 Task: Find connections with filter location Birkhadem with filter topic #HRwith filter profile language Spanish with filter current company Flutter Devs with filter school Punjab School Education Board with filter industry Vehicle Repair and Maintenance with filter service category Information Security with filter keywords title Substitute Teacher
Action: Mouse moved to (520, 74)
Screenshot: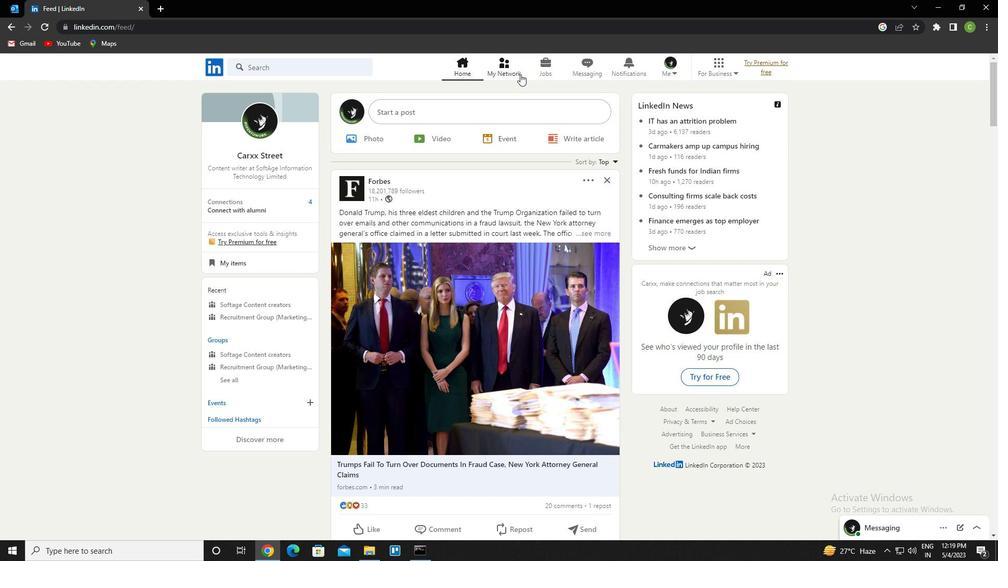 
Action: Mouse pressed left at (520, 74)
Screenshot: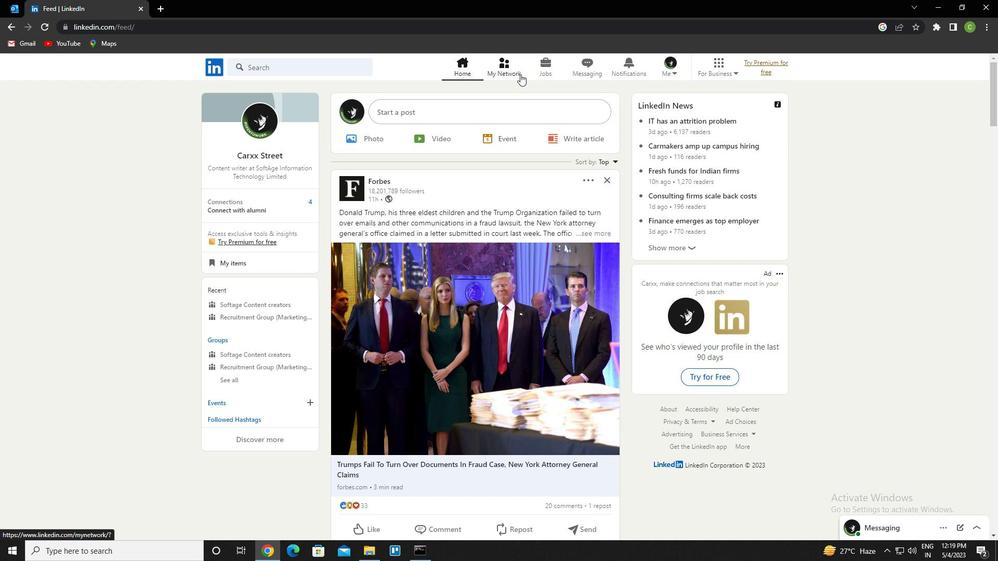 
Action: Mouse moved to (311, 126)
Screenshot: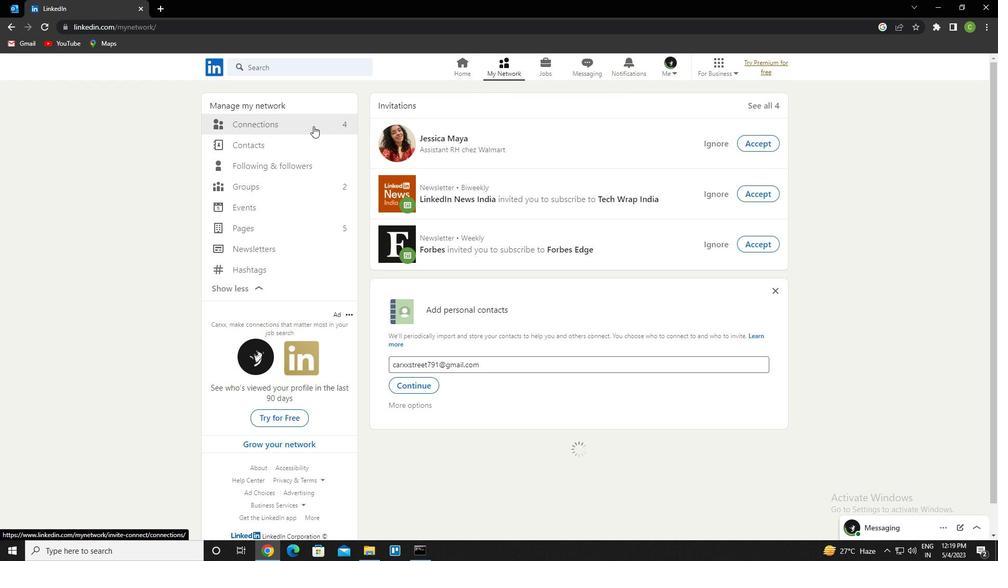 
Action: Mouse pressed left at (311, 126)
Screenshot: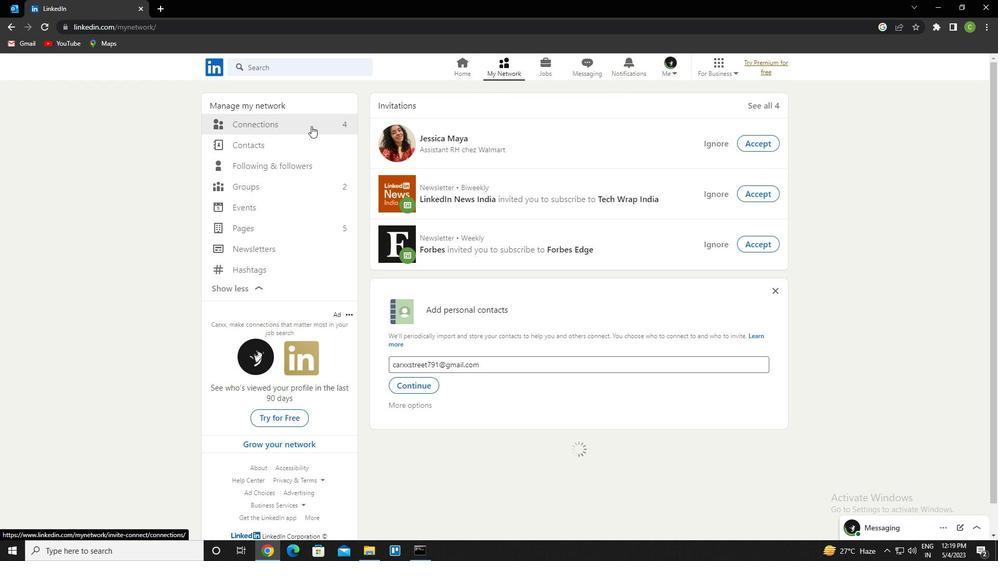 
Action: Mouse moved to (586, 125)
Screenshot: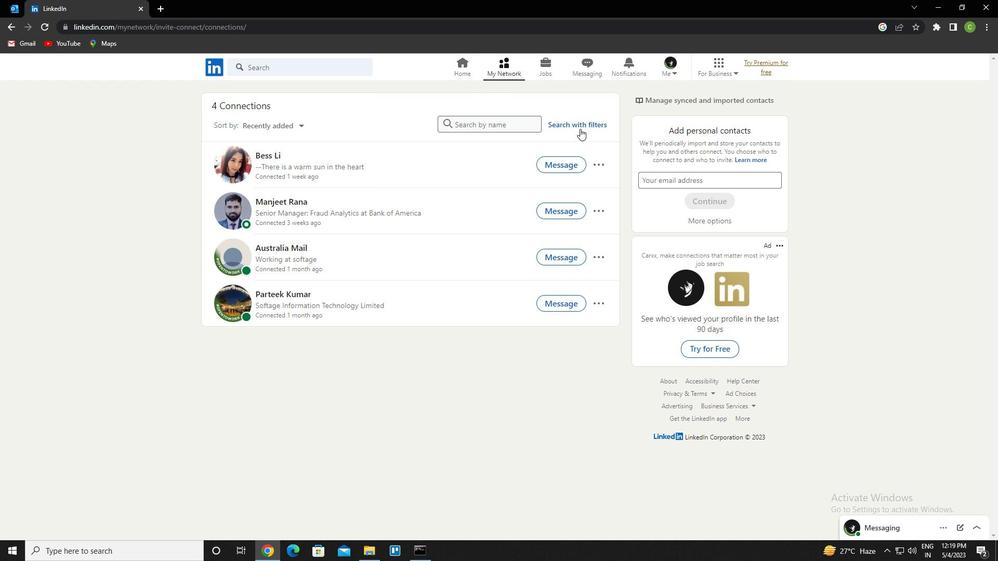 
Action: Mouse pressed left at (586, 125)
Screenshot: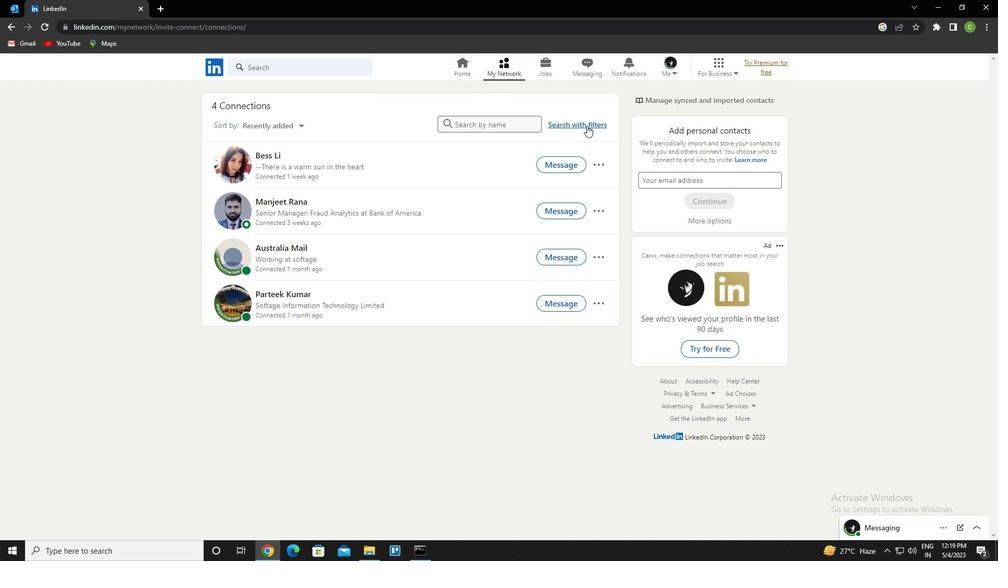 
Action: Mouse moved to (539, 101)
Screenshot: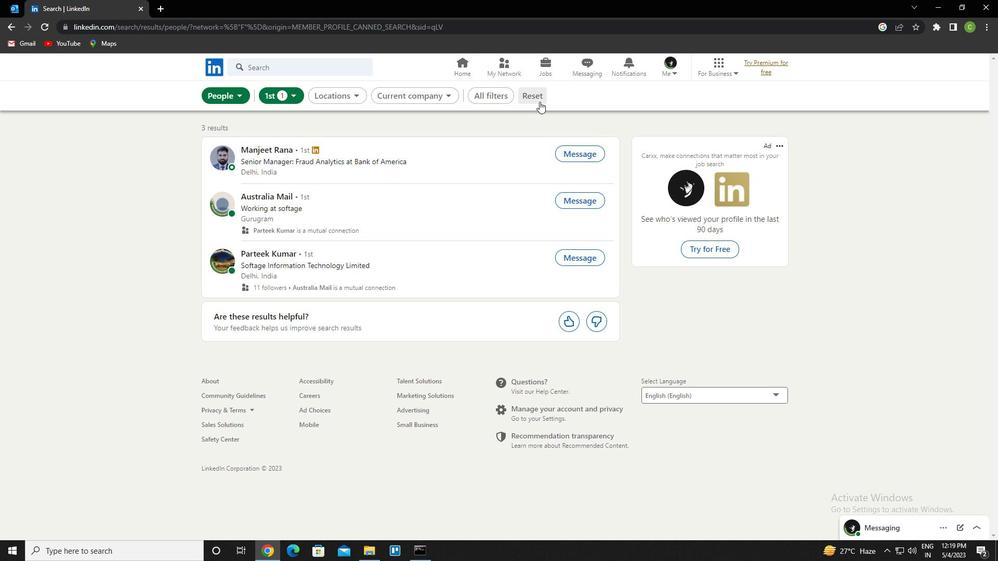 
Action: Mouse pressed left at (539, 101)
Screenshot: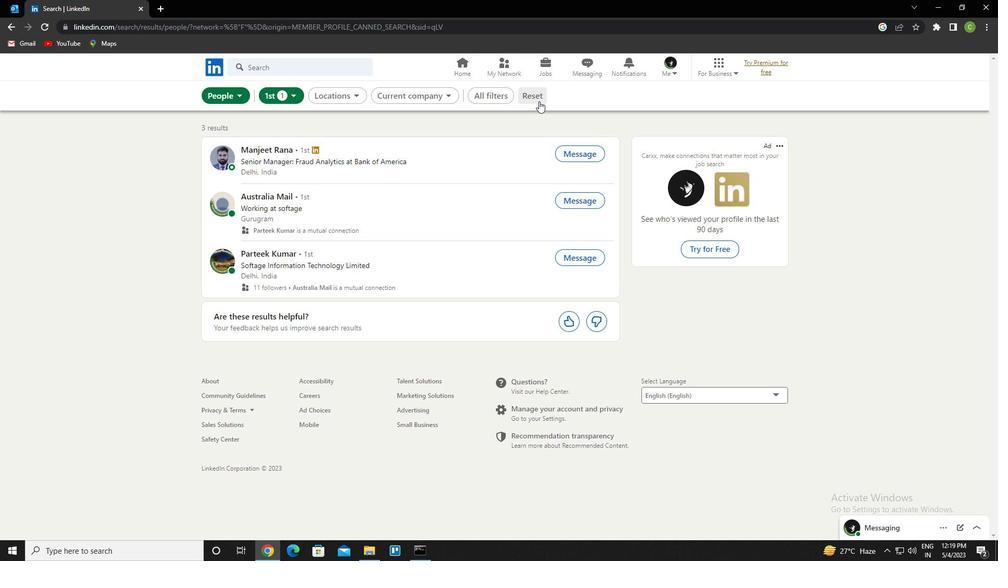 
Action: Mouse moved to (516, 101)
Screenshot: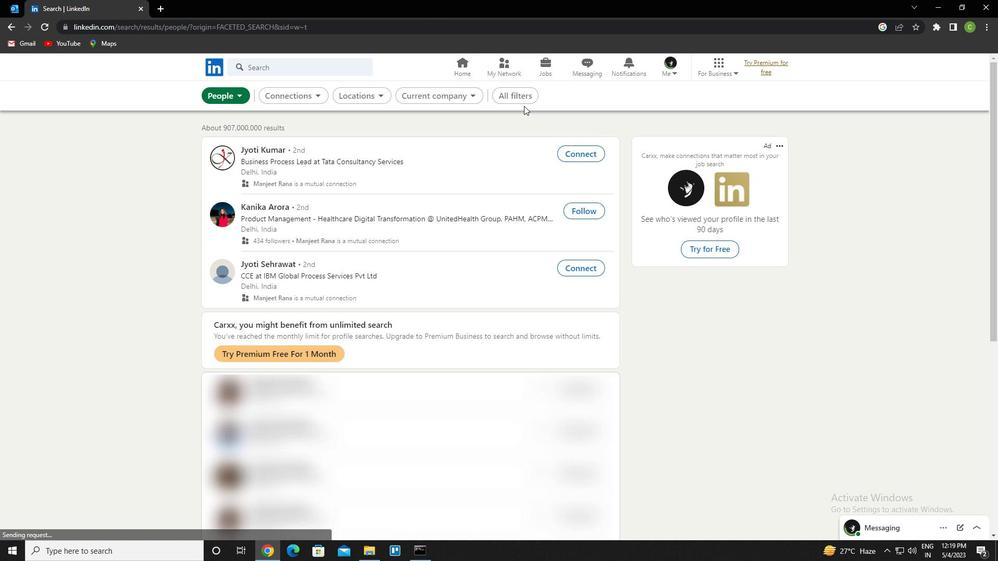 
Action: Mouse pressed left at (516, 101)
Screenshot: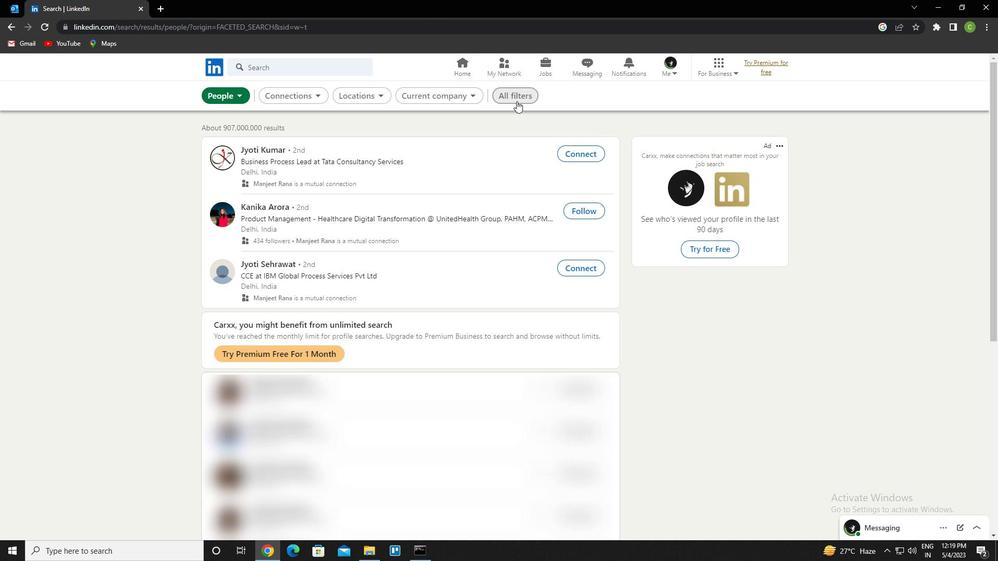 
Action: Mouse moved to (911, 315)
Screenshot: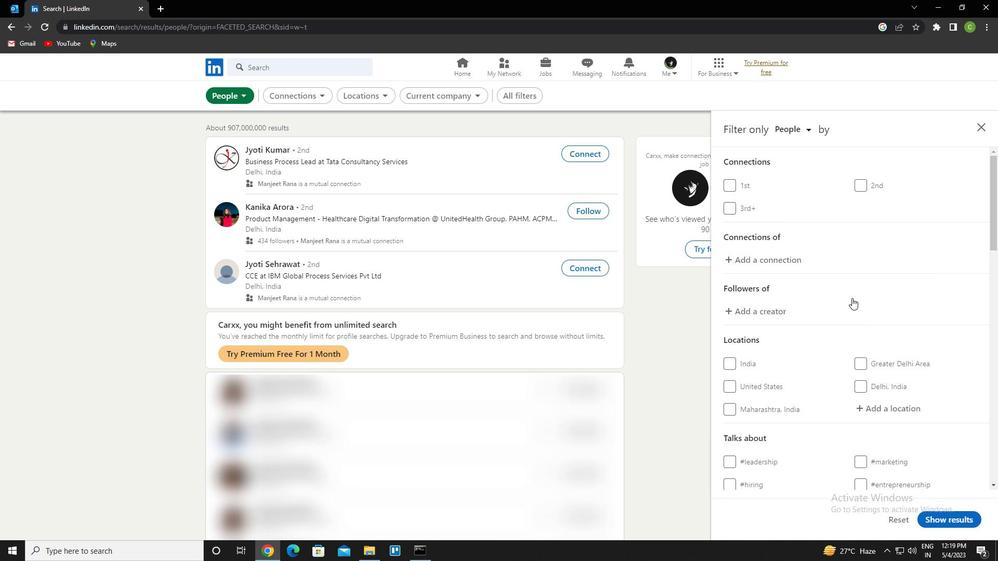 
Action: Mouse scrolled (911, 314) with delta (0, 0)
Screenshot: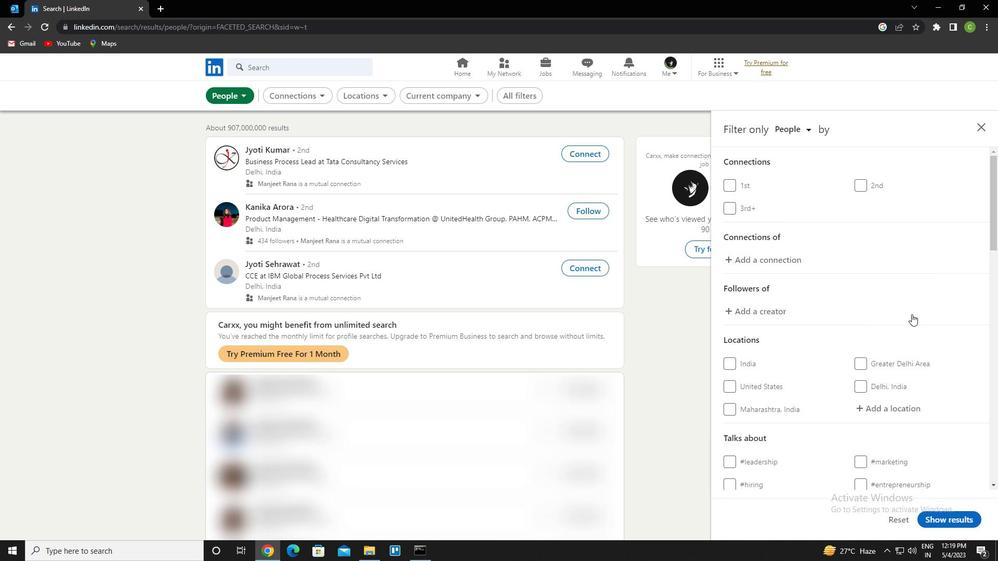 
Action: Mouse moved to (911, 315)
Screenshot: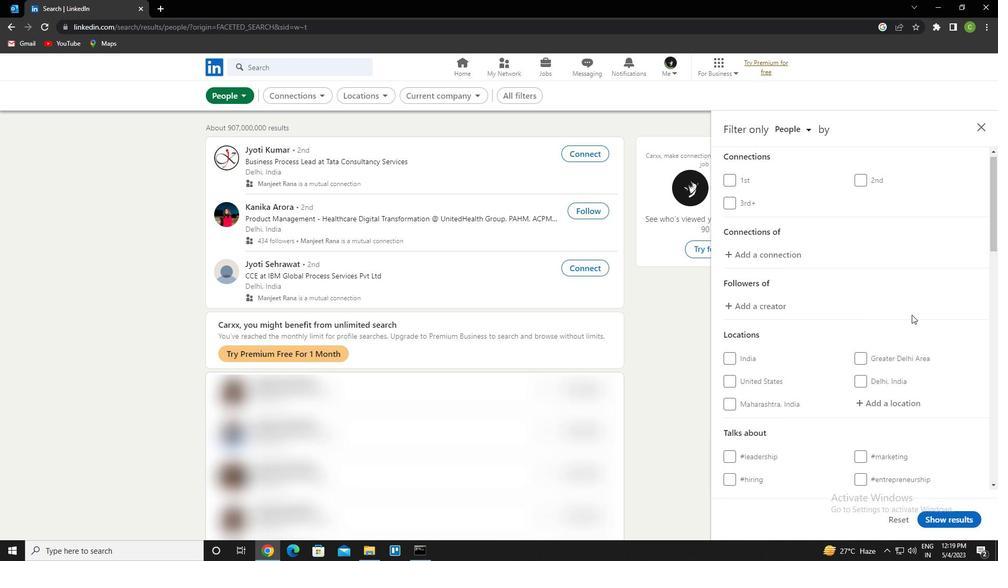 
Action: Mouse scrolled (911, 314) with delta (0, 0)
Screenshot: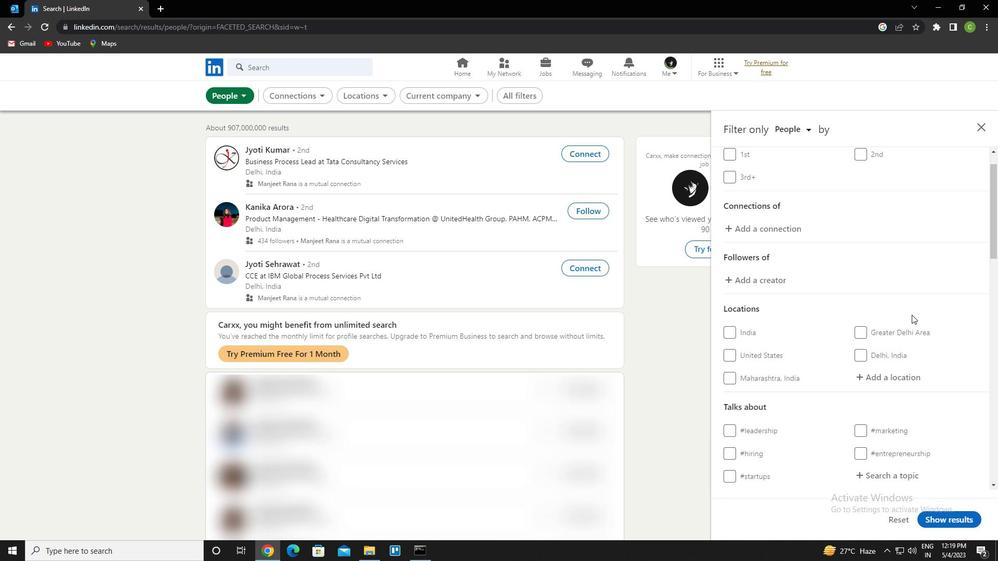 
Action: Mouse moved to (894, 300)
Screenshot: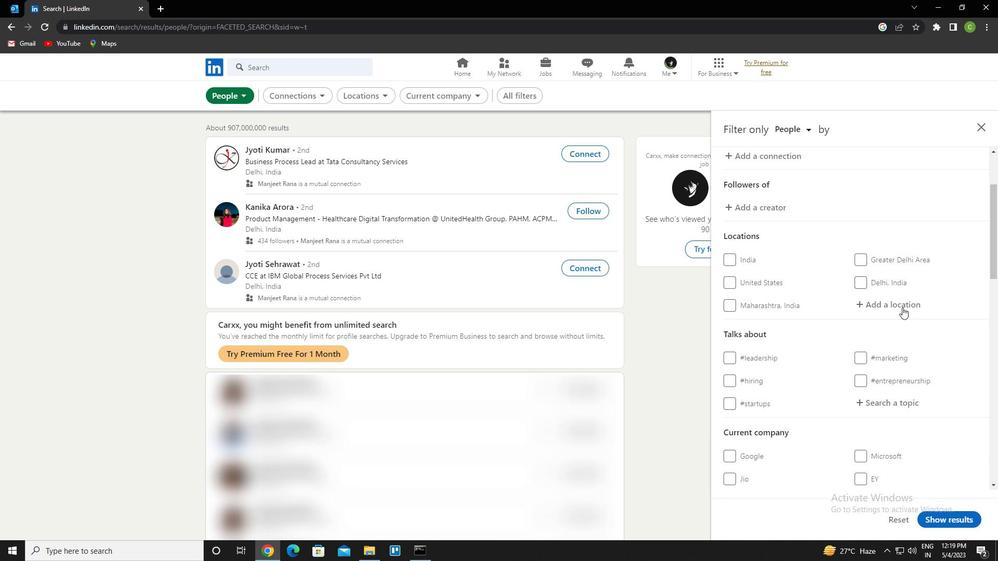 
Action: Mouse pressed left at (894, 300)
Screenshot: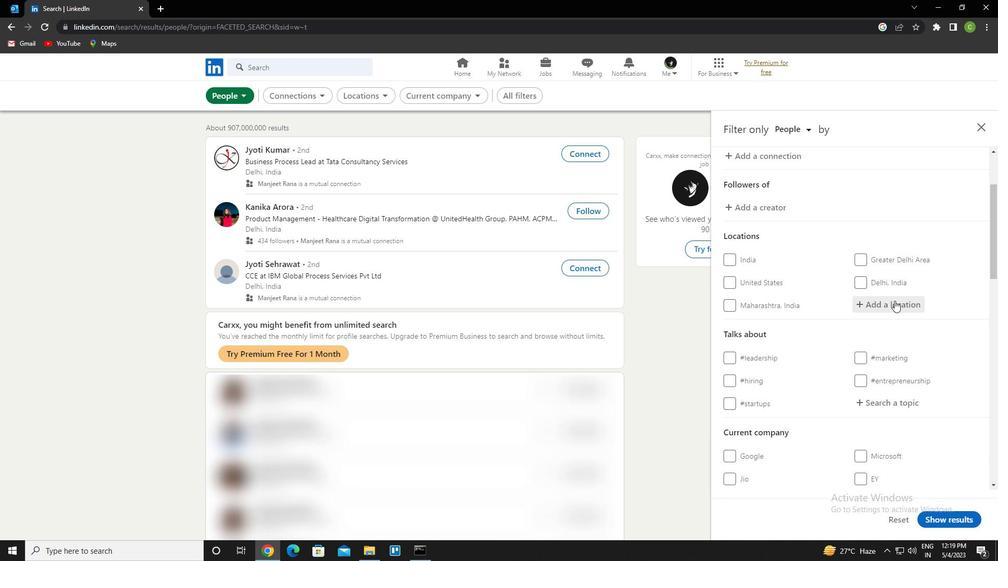 
Action: Key pressed <Key.caps_lock>b<Key.caps_lock>irkhadem<Key.down><Key.enter>
Screenshot: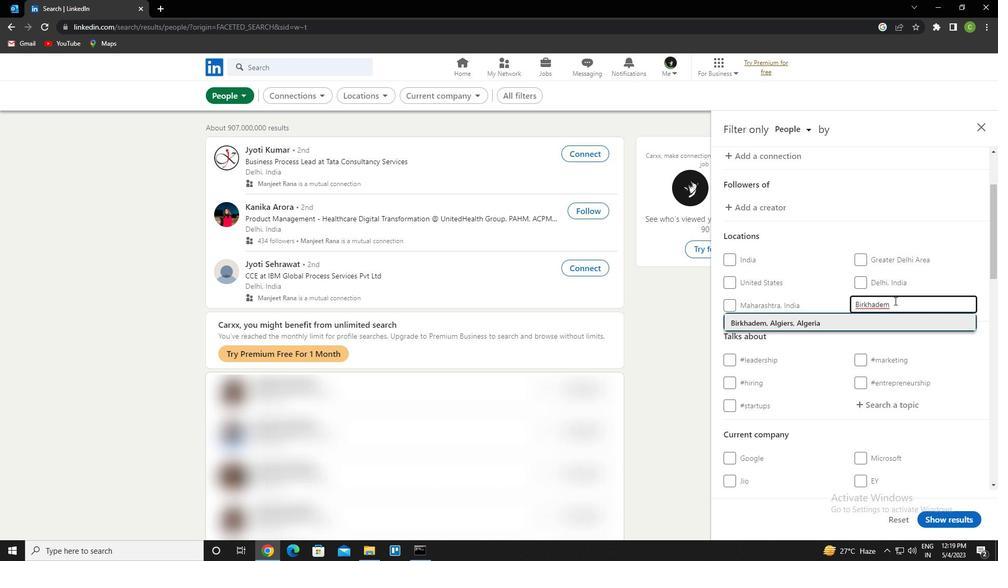 
Action: Mouse scrolled (894, 300) with delta (0, 0)
Screenshot: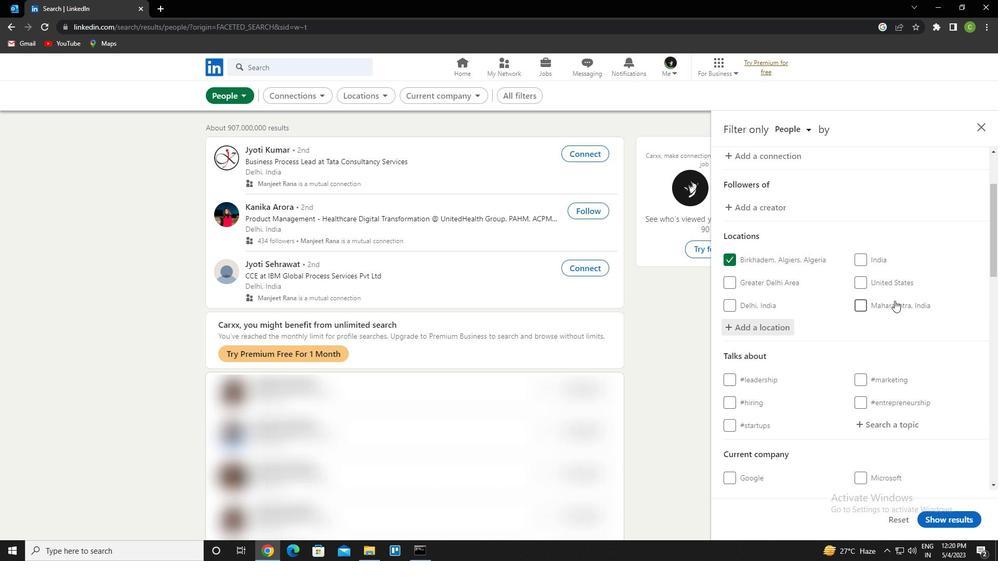 
Action: Mouse moved to (894, 300)
Screenshot: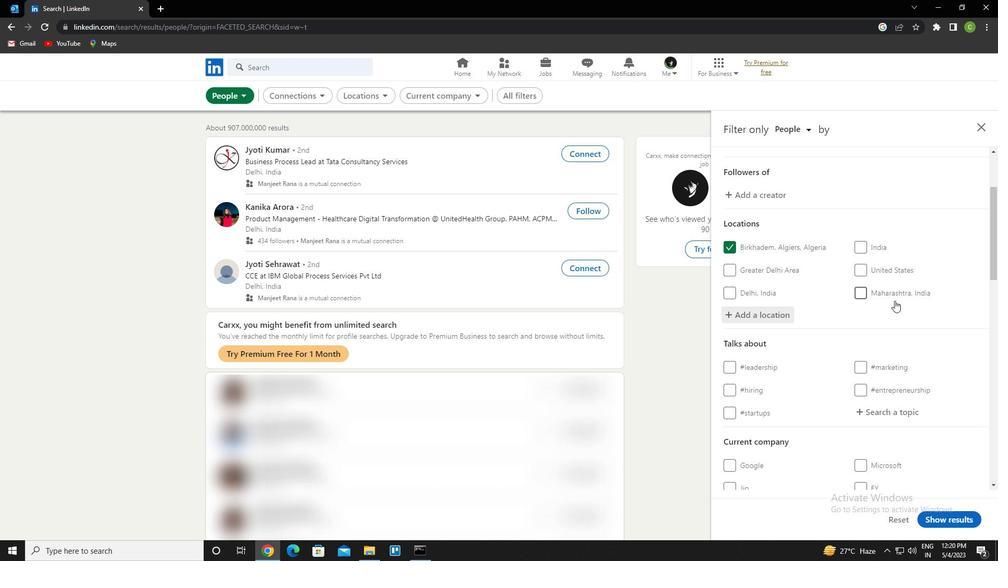 
Action: Mouse scrolled (894, 300) with delta (0, 0)
Screenshot: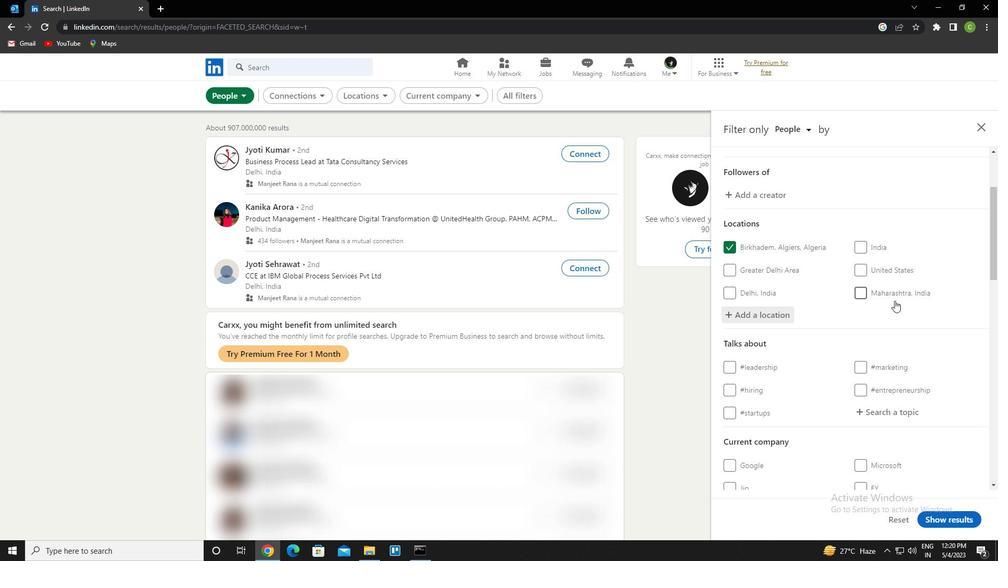 
Action: Mouse moved to (893, 320)
Screenshot: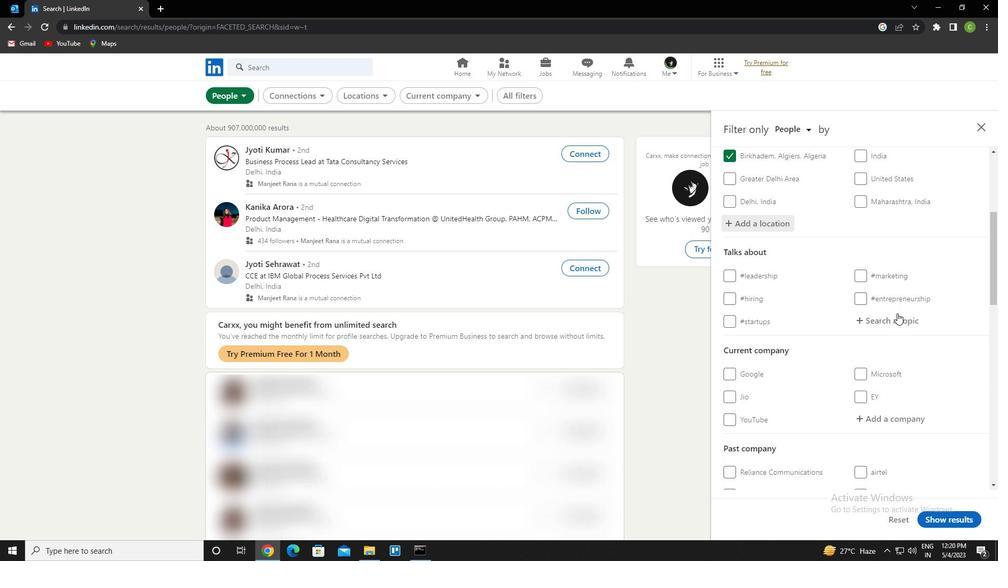 
Action: Mouse pressed left at (893, 320)
Screenshot: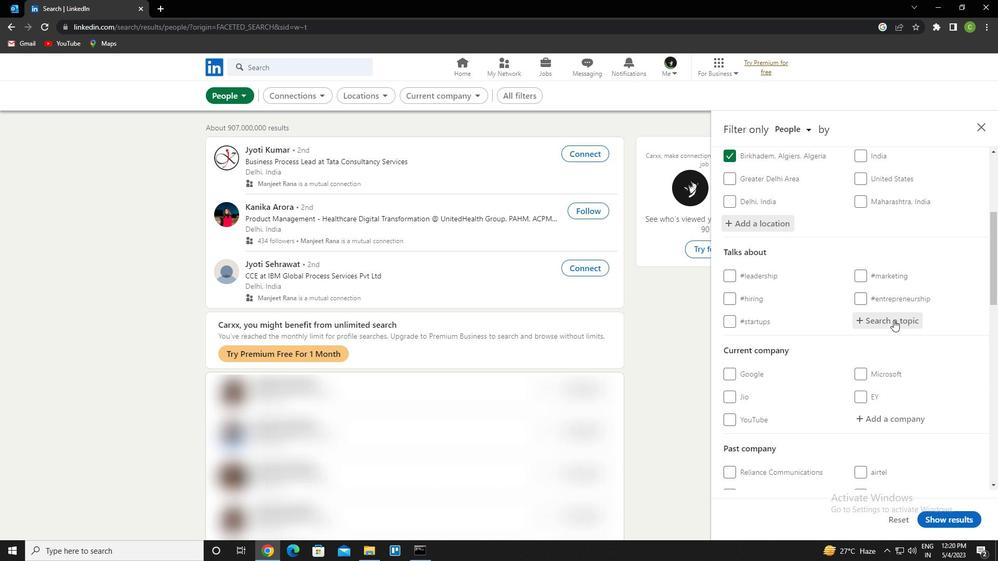 
Action: Key pressed <Key.caps_lock>hr<Key.down><Key.enter>
Screenshot: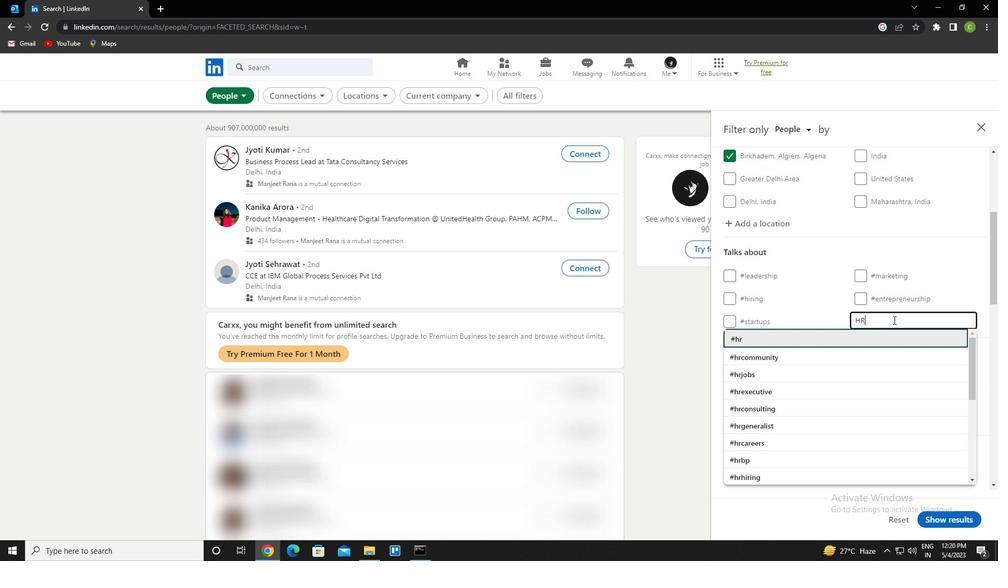 
Action: Mouse moved to (889, 306)
Screenshot: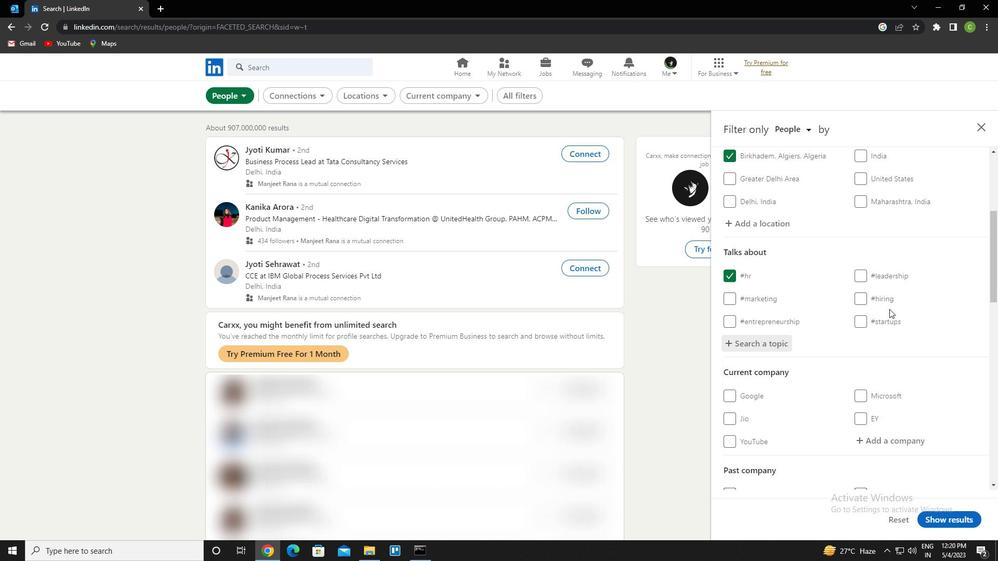 
Action: Mouse scrolled (889, 305) with delta (0, 0)
Screenshot: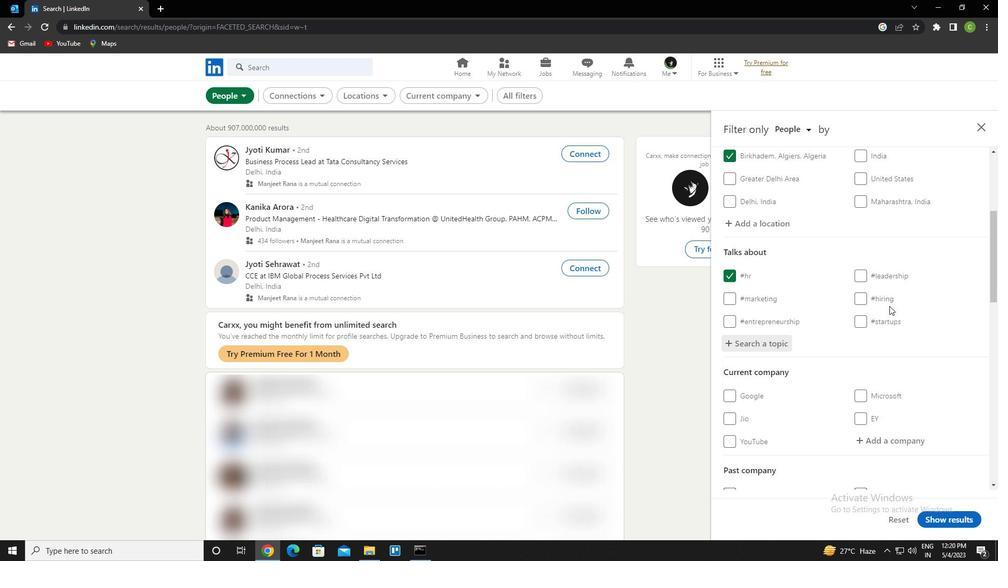 
Action: Mouse moved to (889, 306)
Screenshot: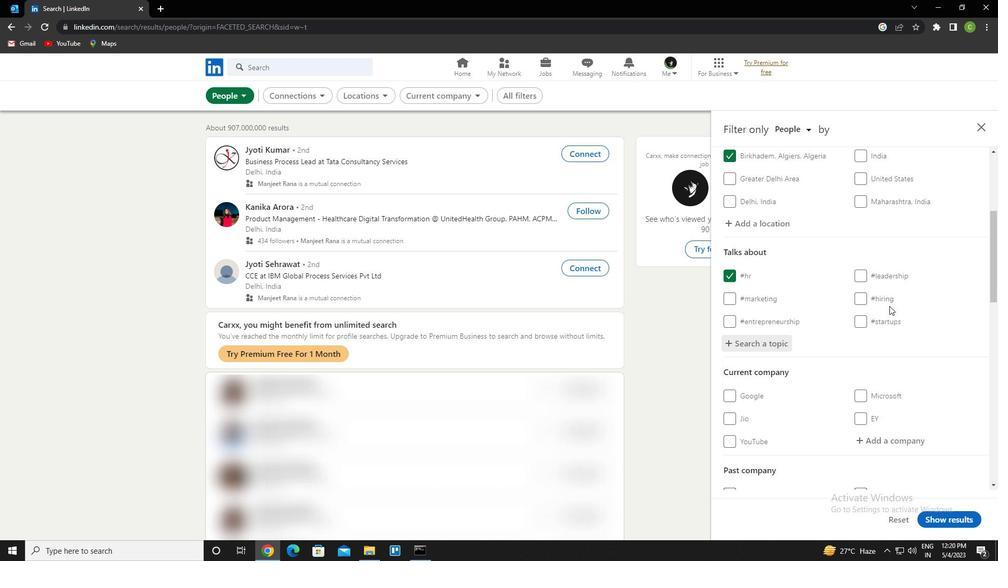 
Action: Mouse scrolled (889, 305) with delta (0, 0)
Screenshot: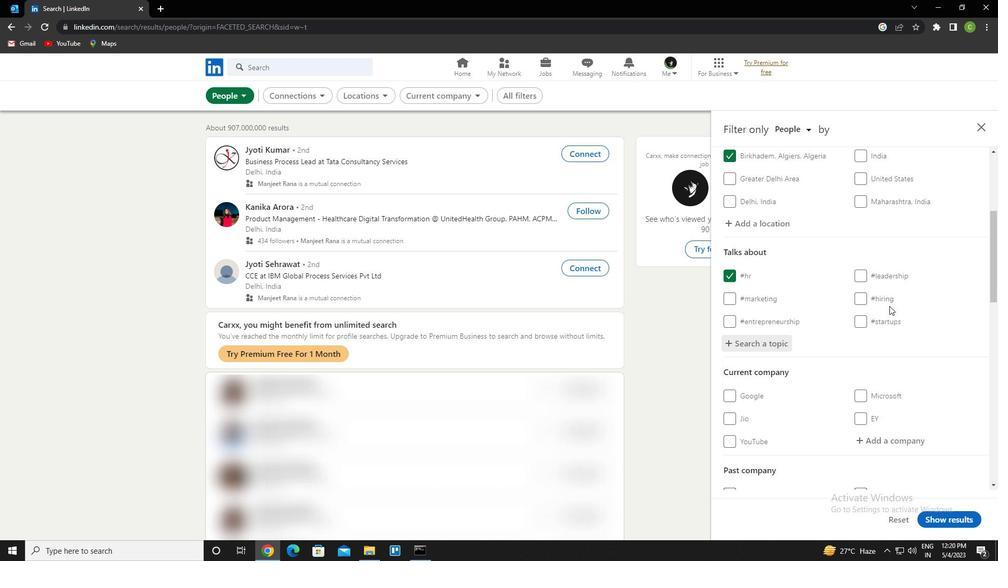 
Action: Mouse scrolled (889, 305) with delta (0, 0)
Screenshot: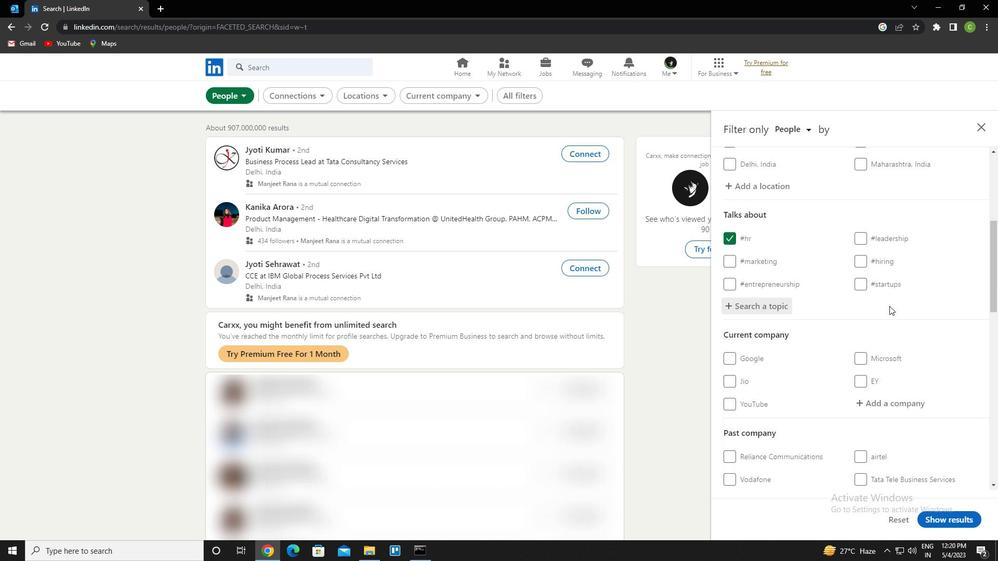 
Action: Mouse scrolled (889, 305) with delta (0, 0)
Screenshot: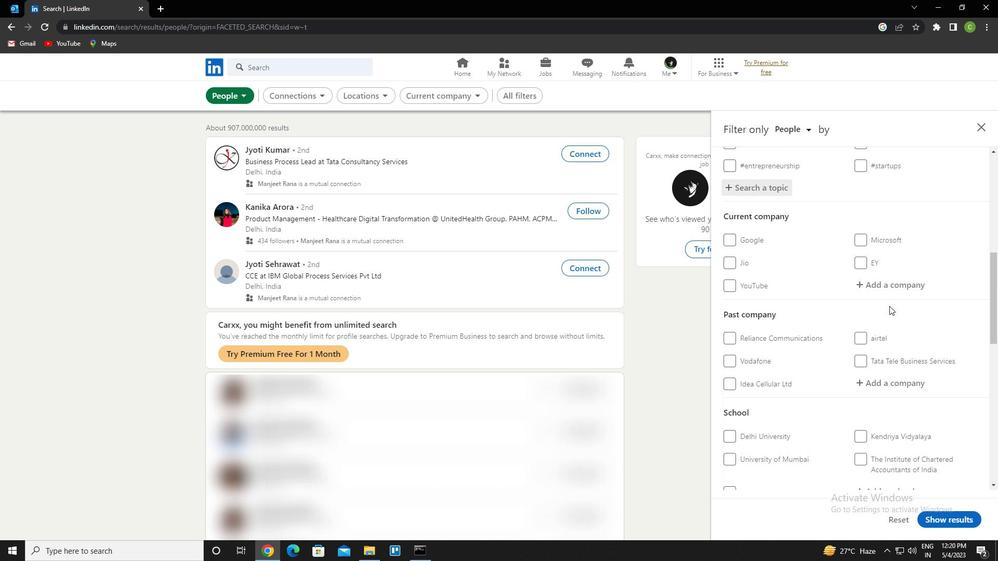 
Action: Mouse scrolled (889, 305) with delta (0, 0)
Screenshot: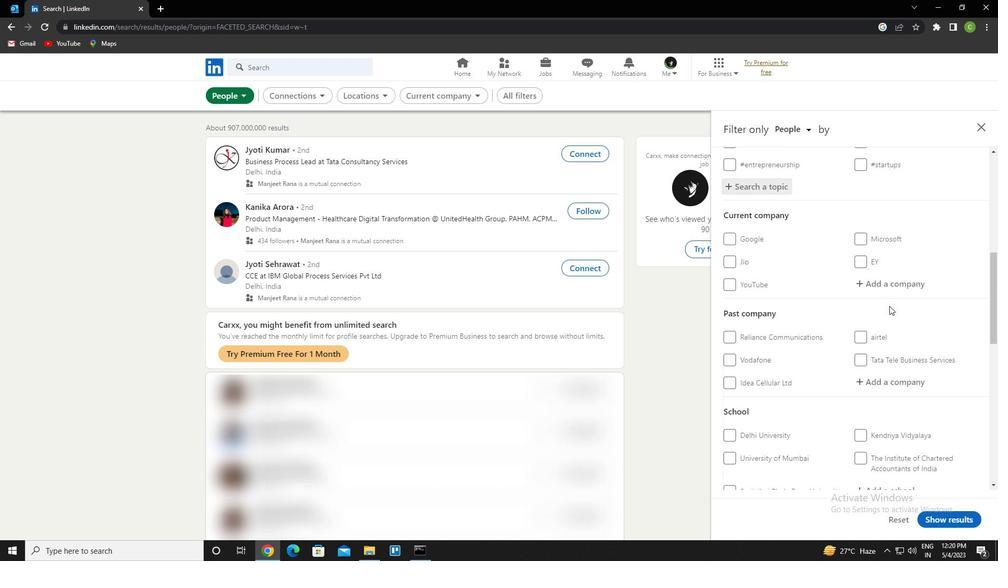 
Action: Mouse scrolled (889, 305) with delta (0, 0)
Screenshot: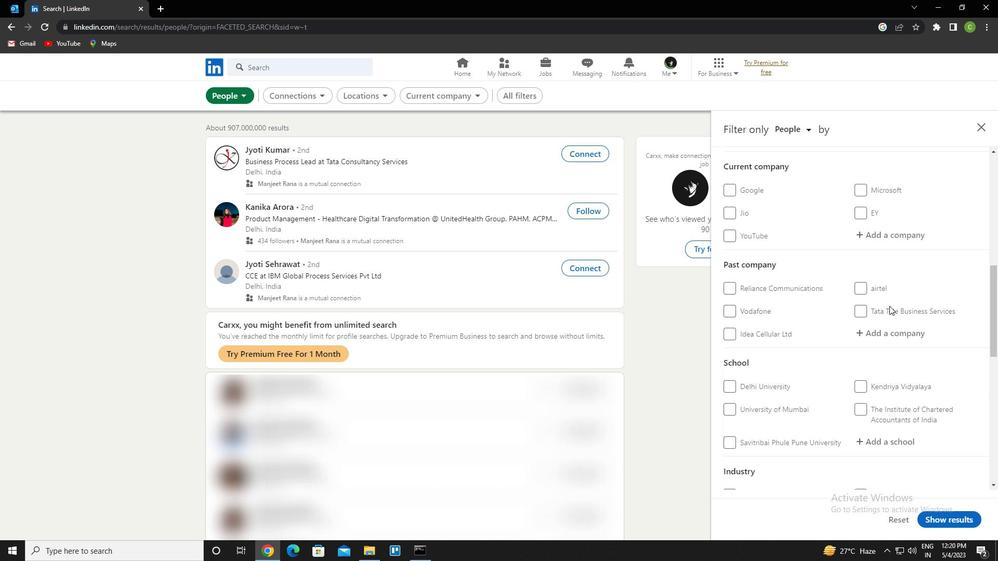 
Action: Mouse scrolled (889, 305) with delta (0, 0)
Screenshot: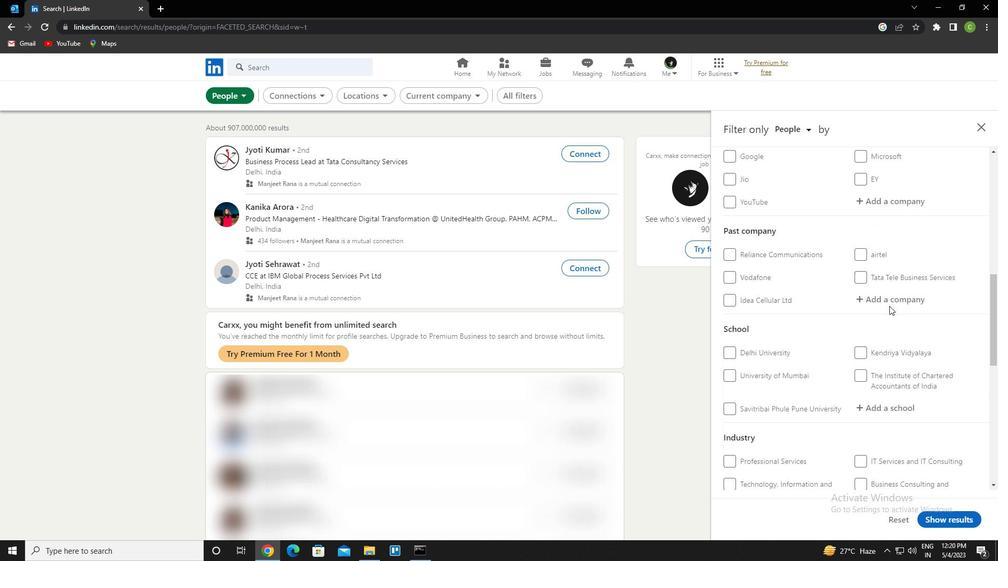 
Action: Mouse scrolled (889, 305) with delta (0, 0)
Screenshot: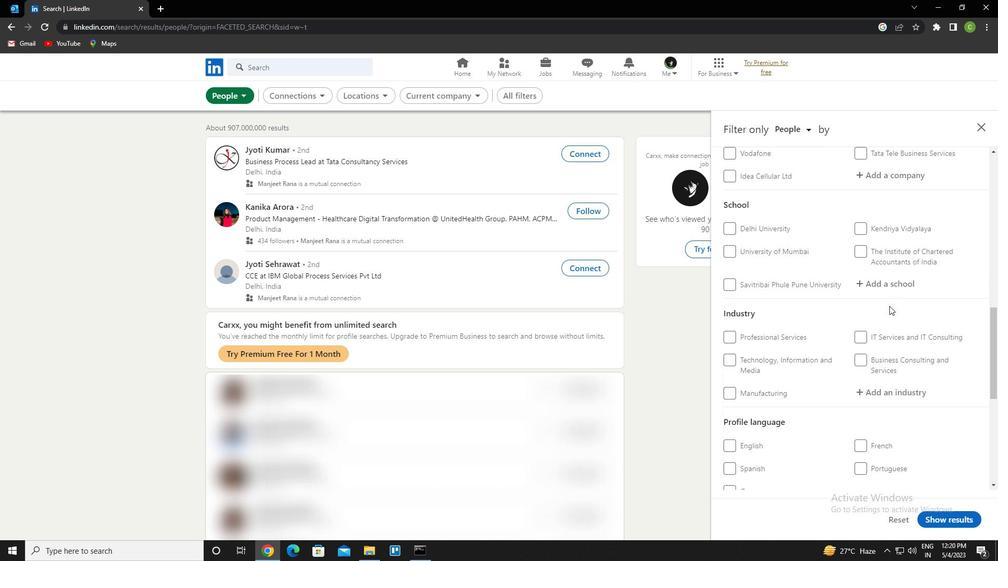 
Action: Mouse scrolled (889, 305) with delta (0, 0)
Screenshot: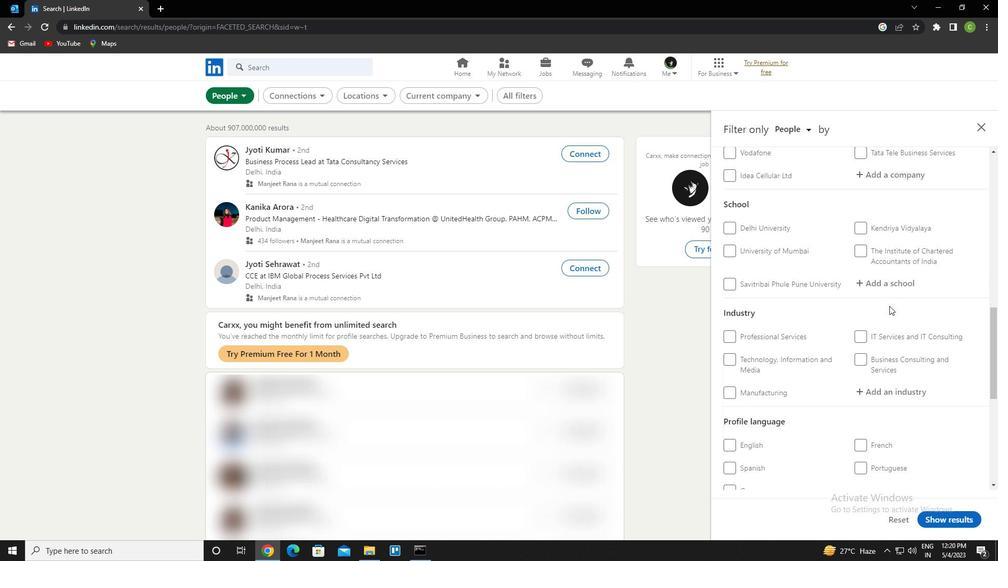 
Action: Mouse moved to (733, 368)
Screenshot: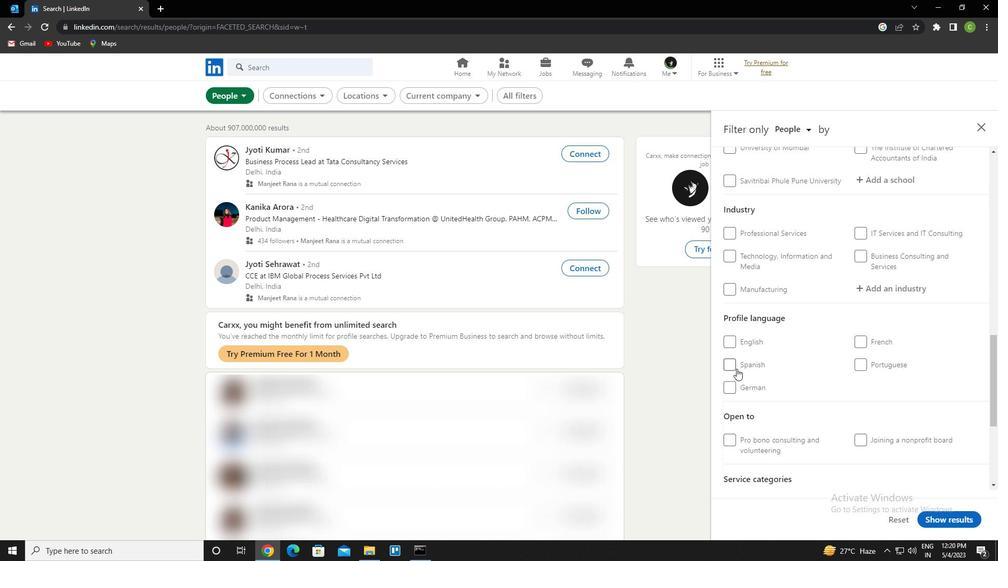 
Action: Mouse pressed left at (733, 368)
Screenshot: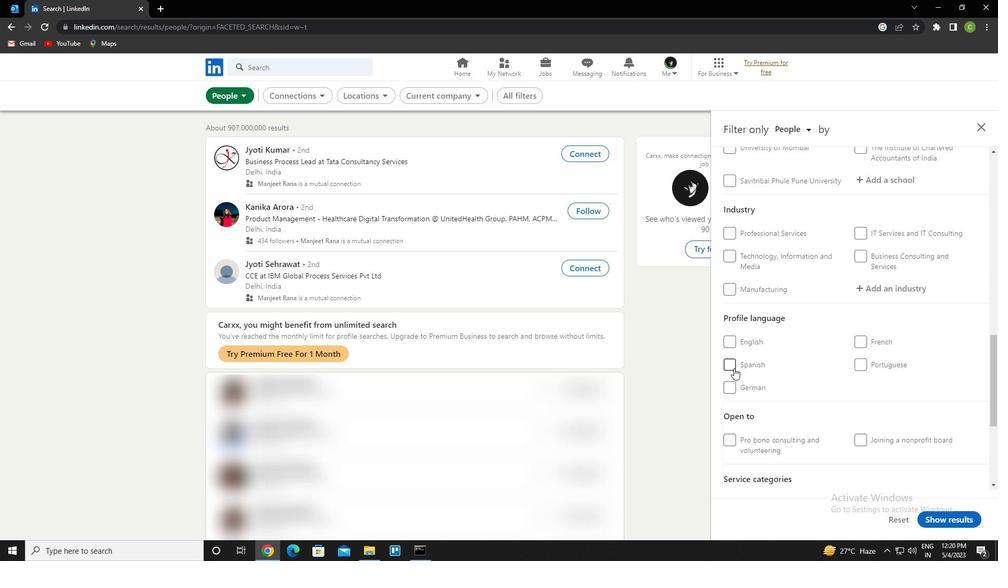 
Action: Mouse moved to (872, 364)
Screenshot: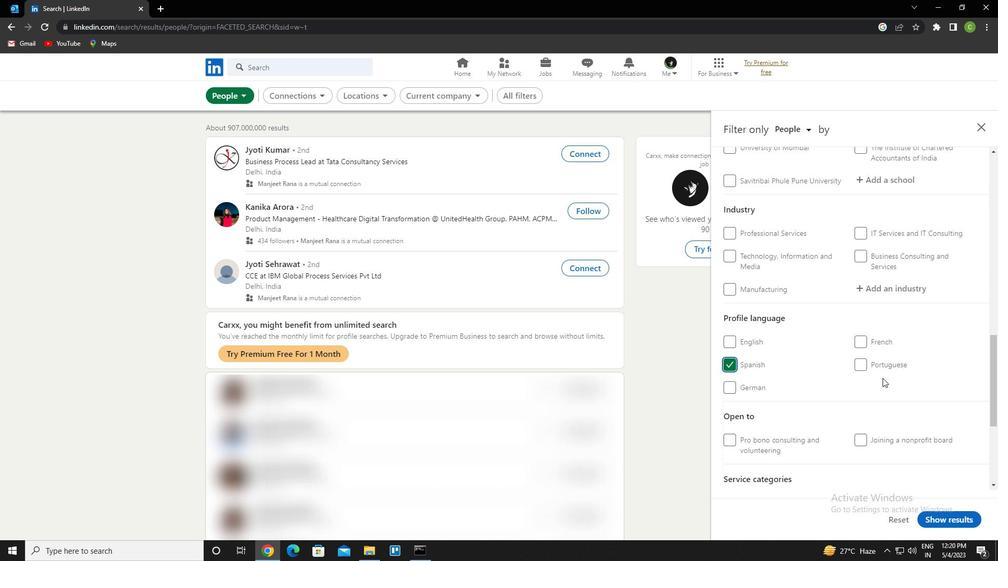 
Action: Mouse scrolled (872, 364) with delta (0, 0)
Screenshot: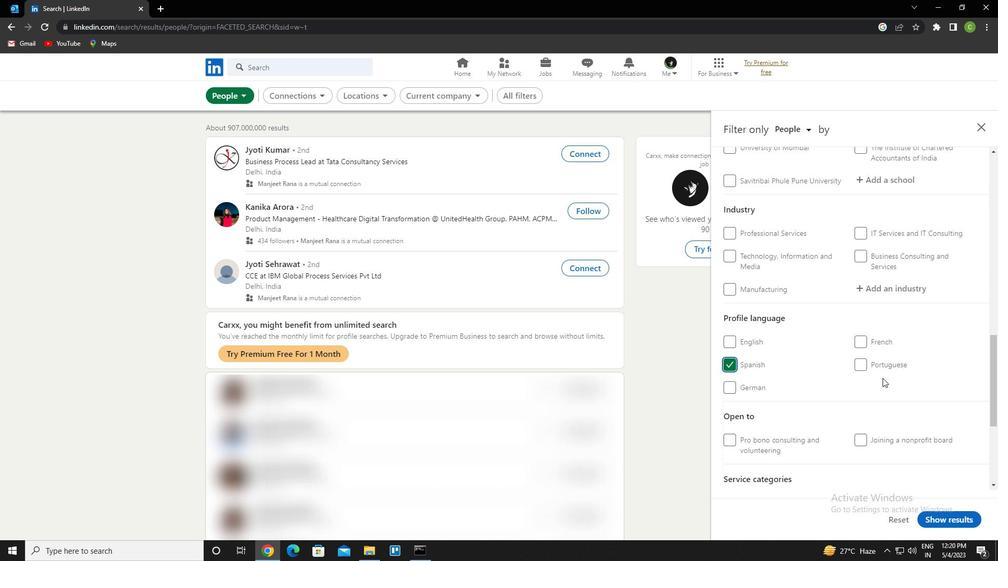 
Action: Mouse moved to (869, 360)
Screenshot: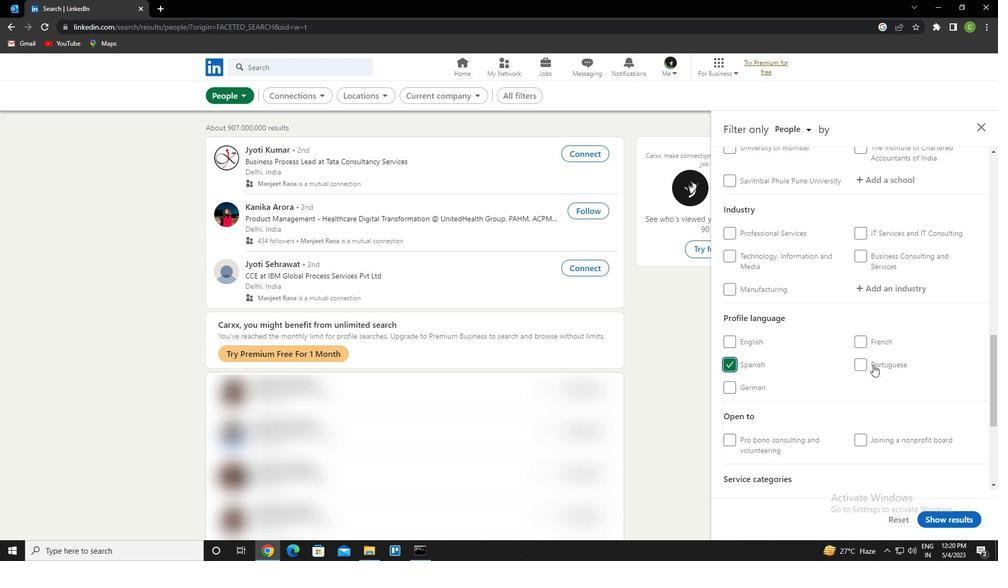 
Action: Mouse scrolled (869, 360) with delta (0, 0)
Screenshot: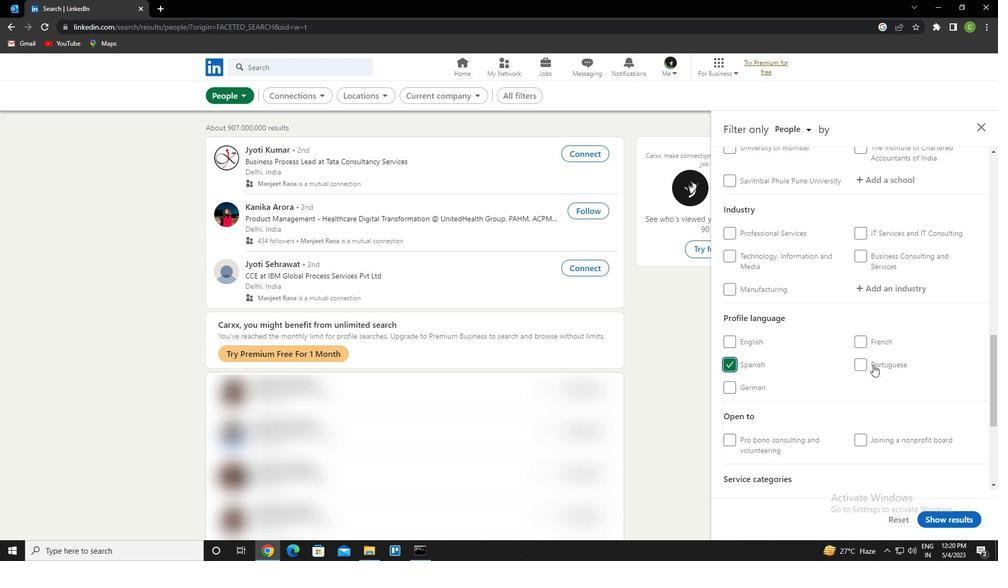 
Action: Mouse moved to (865, 356)
Screenshot: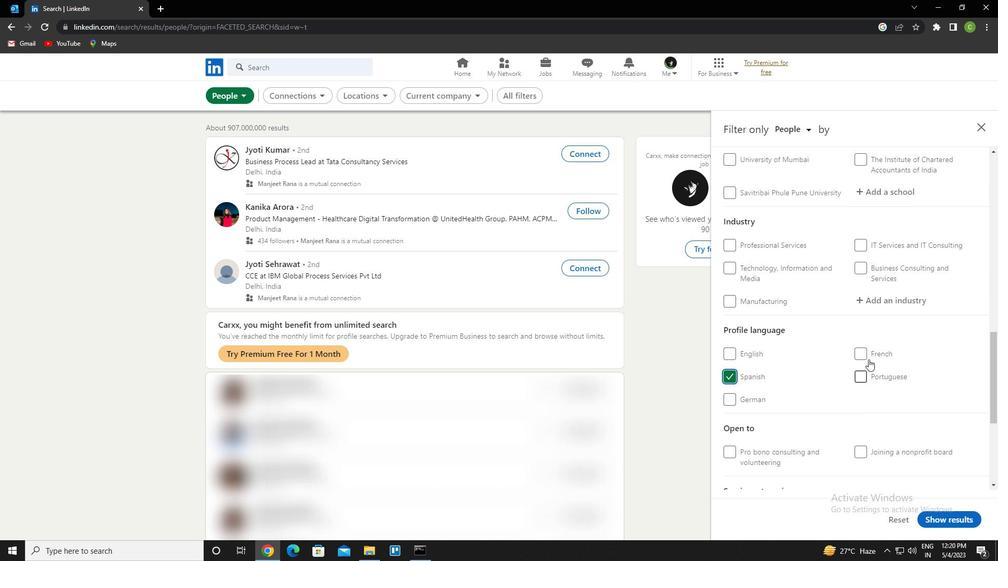 
Action: Mouse scrolled (865, 356) with delta (0, 0)
Screenshot: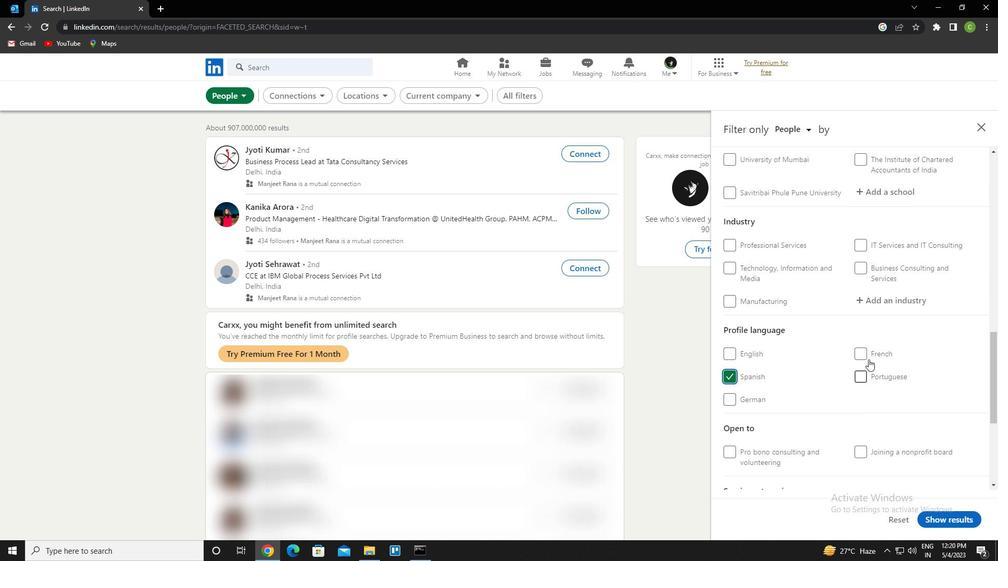
Action: Mouse moved to (865, 355)
Screenshot: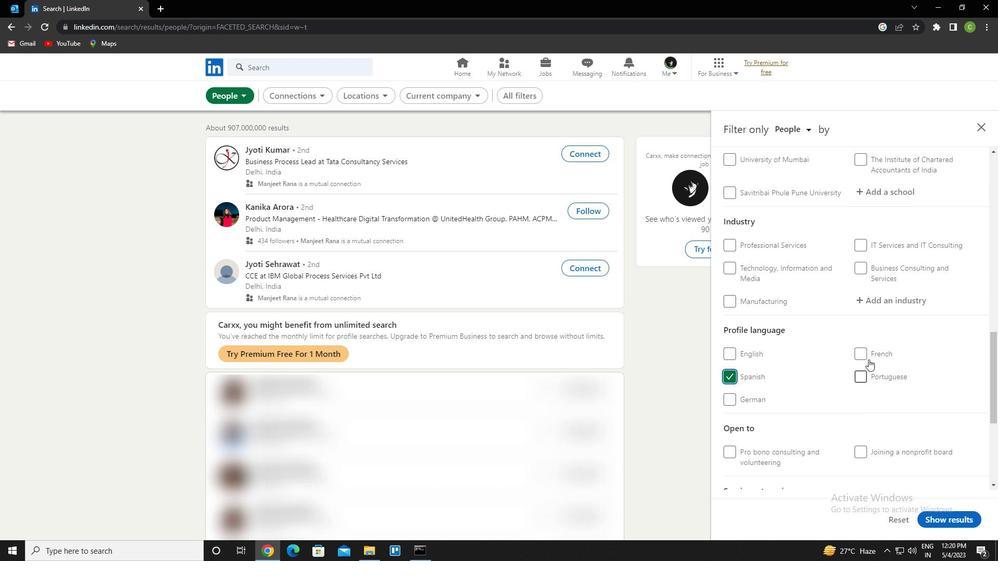 
Action: Mouse scrolled (865, 355) with delta (0, 0)
Screenshot: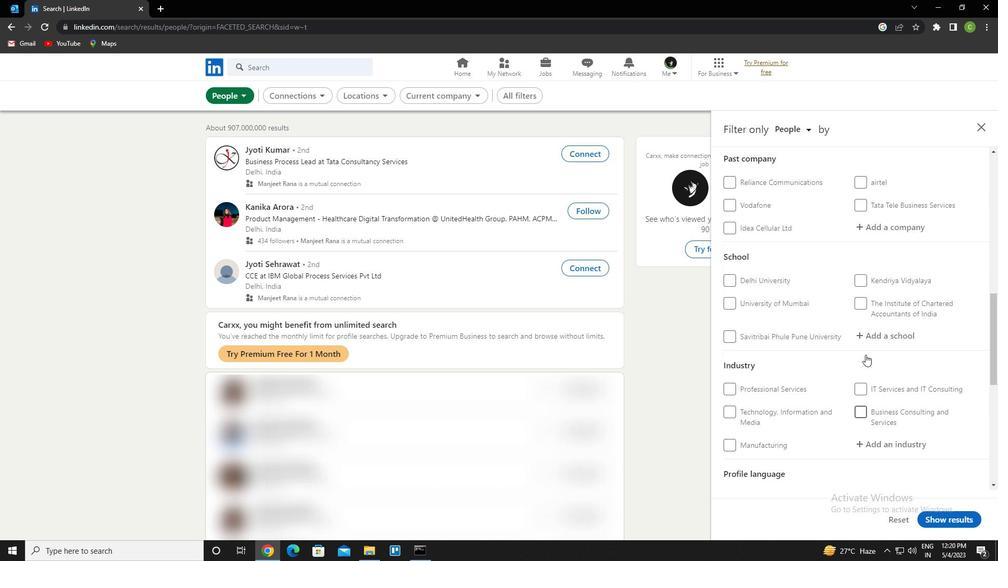 
Action: Mouse scrolled (865, 355) with delta (0, 0)
Screenshot: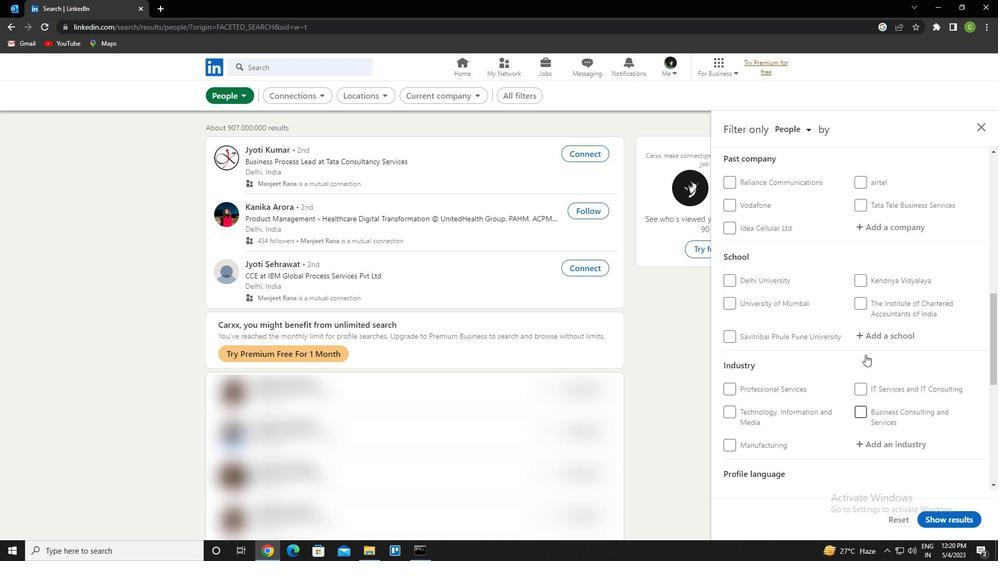 
Action: Mouse scrolled (865, 355) with delta (0, 0)
Screenshot: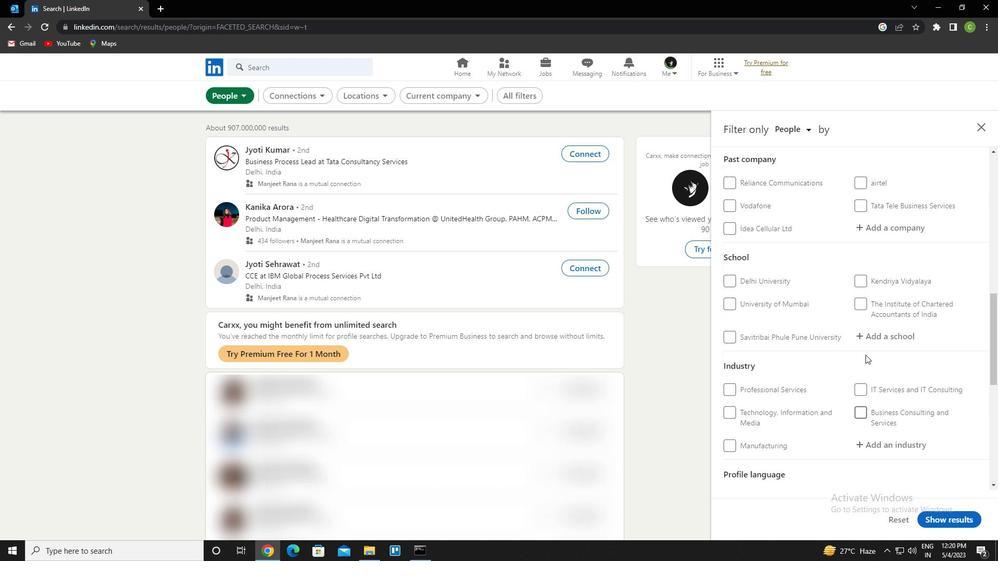 
Action: Mouse scrolled (865, 355) with delta (0, 0)
Screenshot: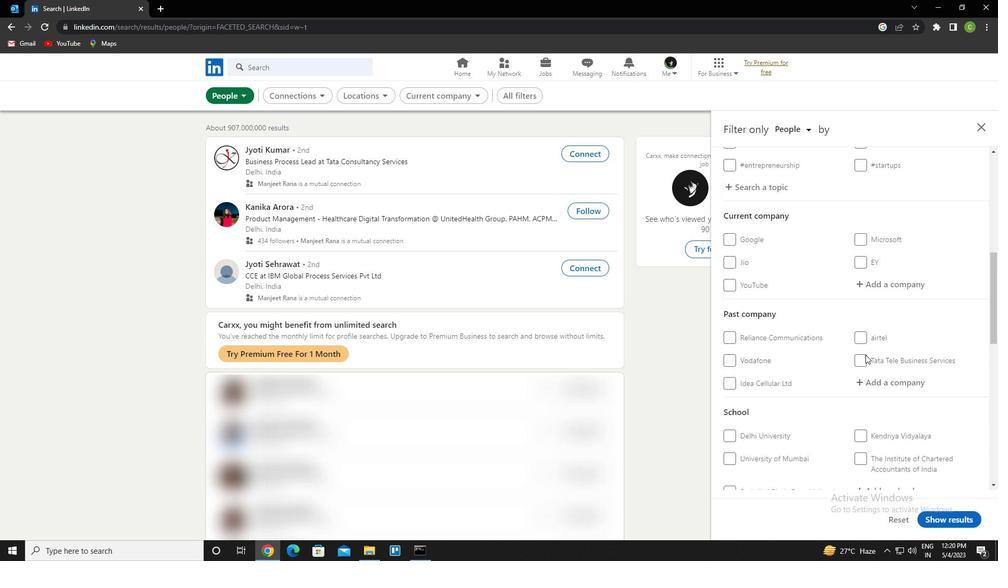 
Action: Mouse moved to (878, 339)
Screenshot: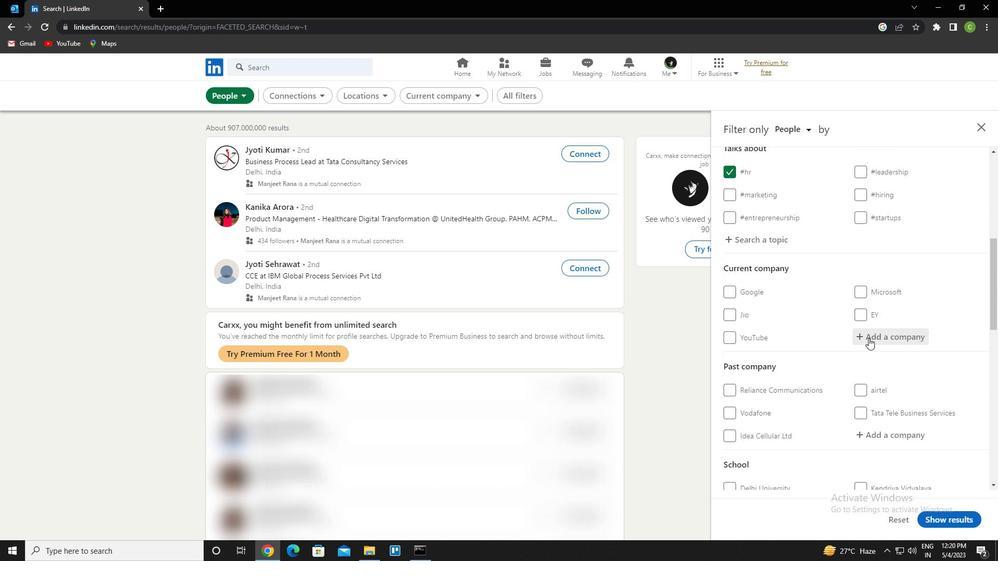
Action: Mouse pressed left at (878, 339)
Screenshot: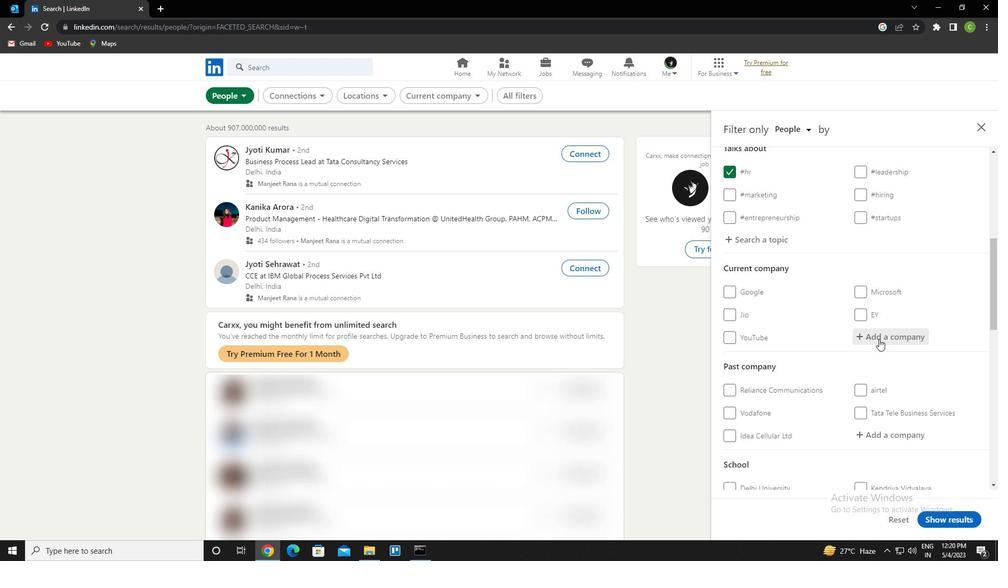 
Action: Key pressed <Key.caps_lock><Key.caps_lock>f<Key.caps_lock>lutter<Key.space><Key.caps_lock>d<Key.caps_lock>evs<Key.down><Key.enter>
Screenshot: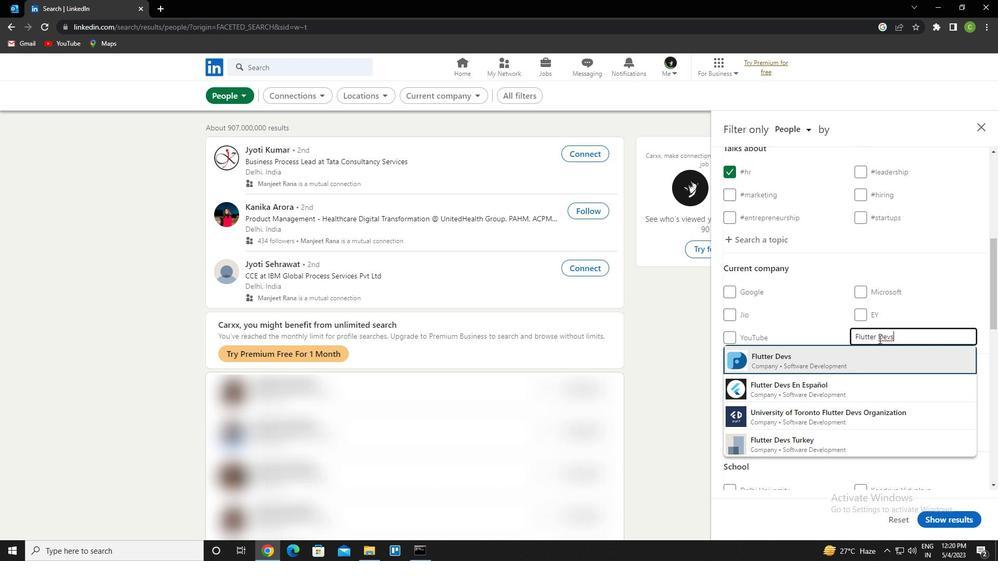 
Action: Mouse scrolled (878, 338) with delta (0, 0)
Screenshot: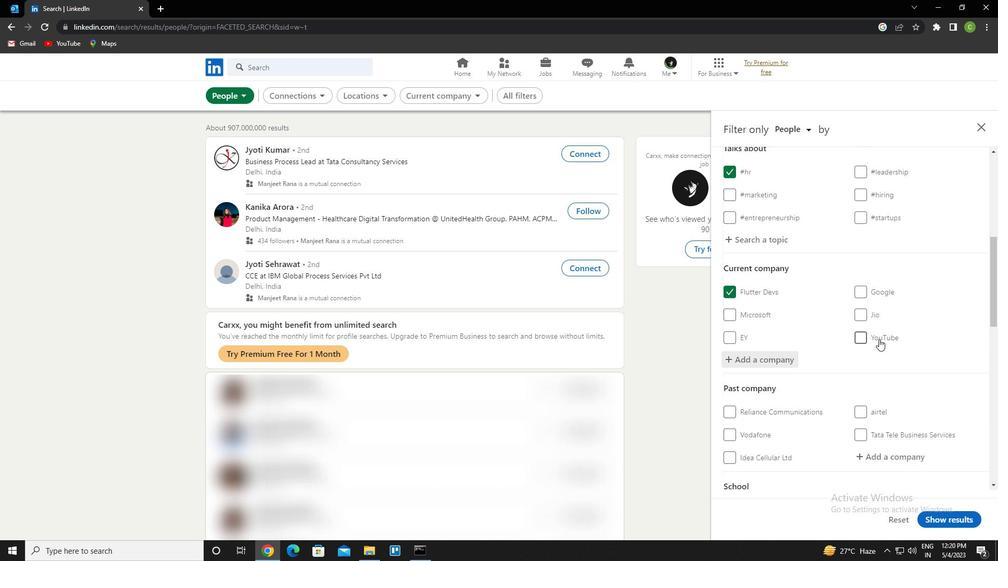 
Action: Mouse scrolled (878, 338) with delta (0, 0)
Screenshot: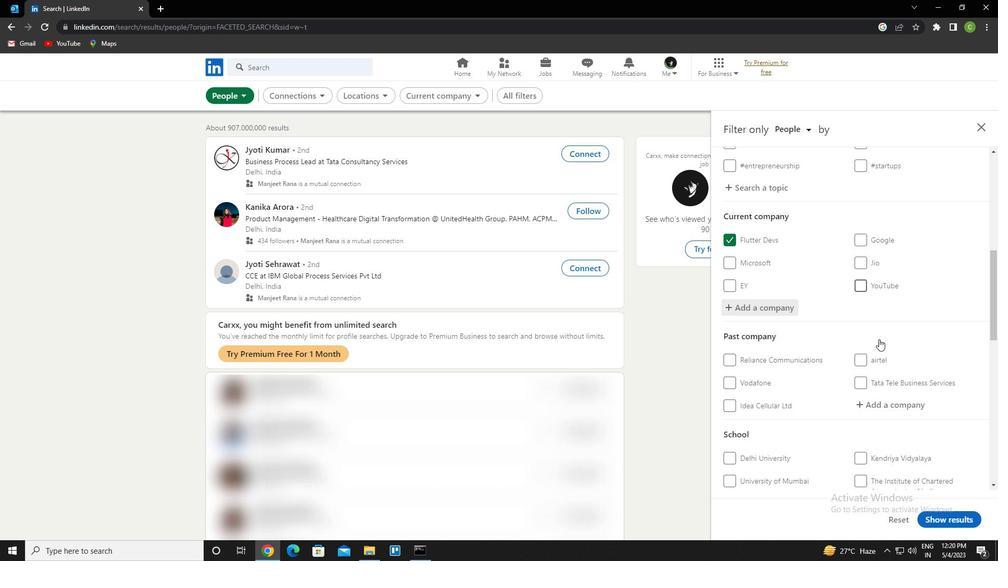 
Action: Mouse moved to (883, 360)
Screenshot: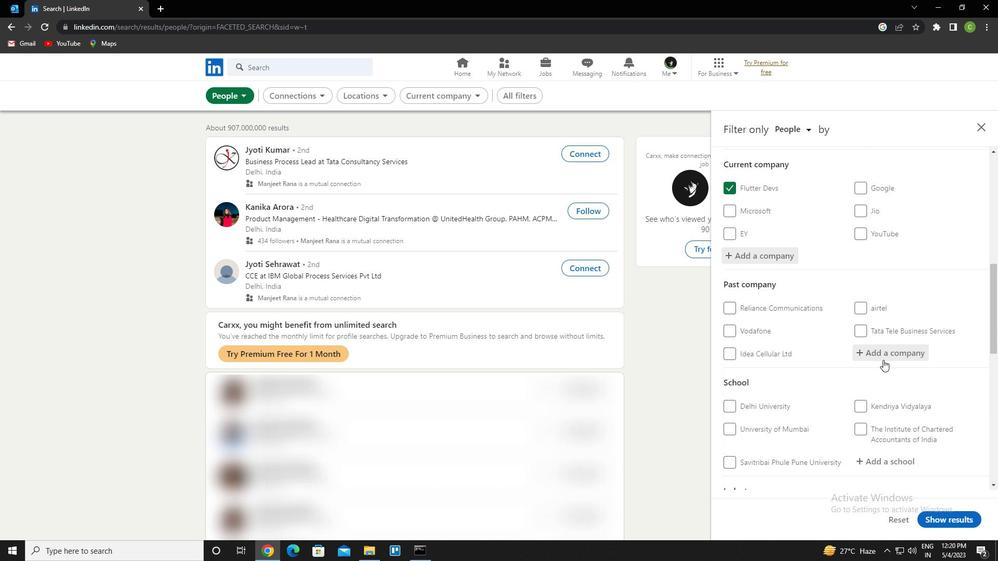 
Action: Mouse scrolled (883, 359) with delta (0, 0)
Screenshot: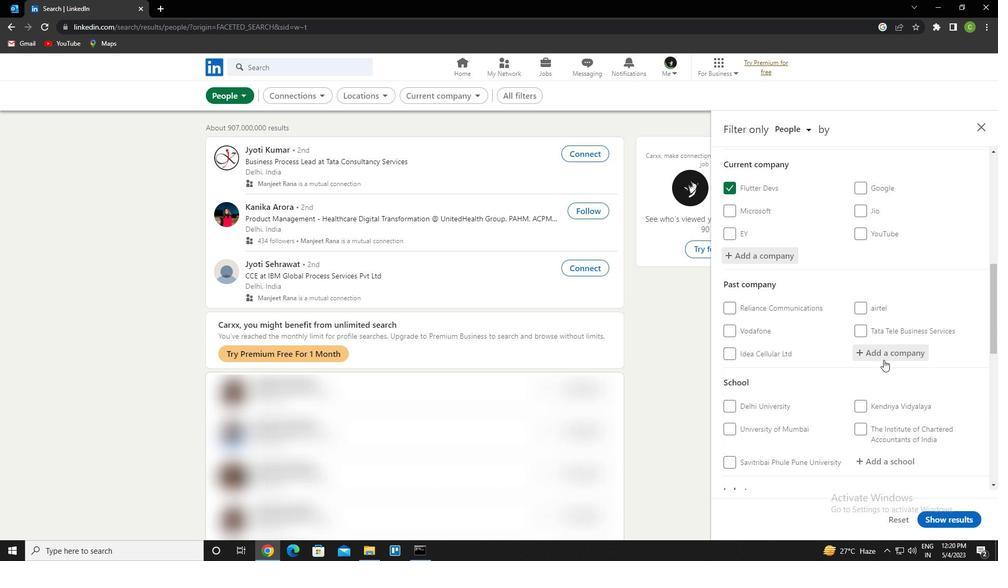 
Action: Mouse scrolled (883, 359) with delta (0, 0)
Screenshot: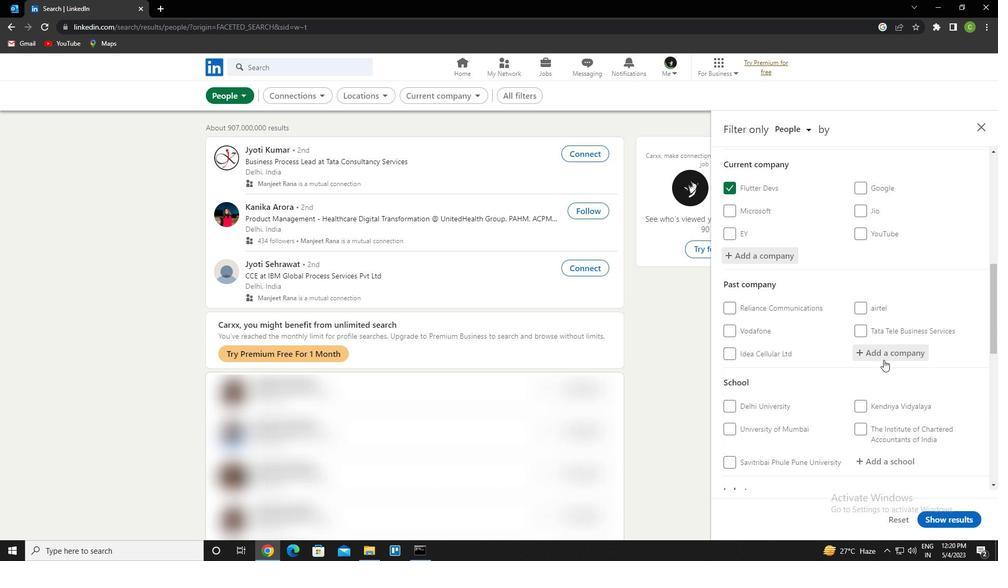 
Action: Mouse moved to (889, 359)
Screenshot: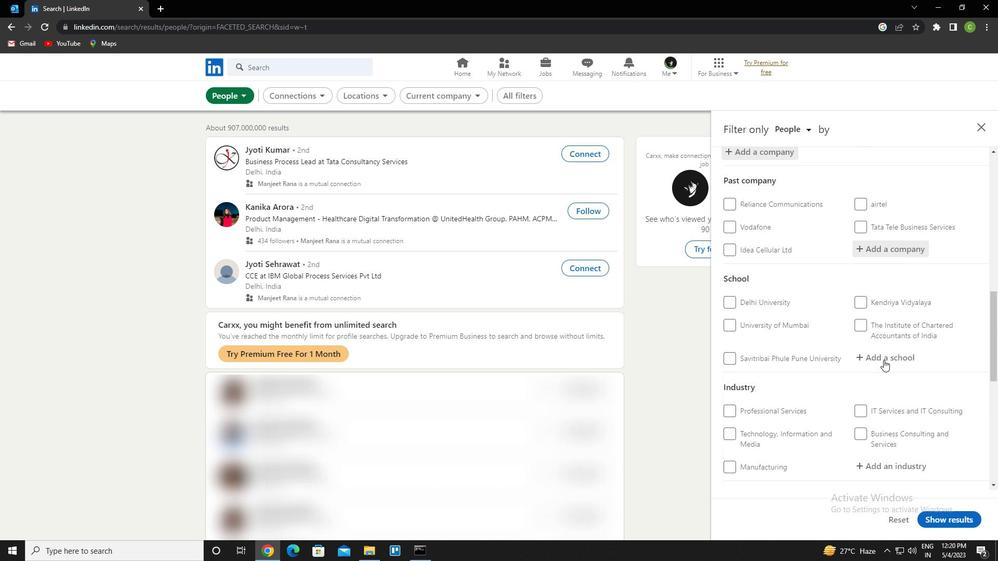 
Action: Mouse pressed left at (889, 359)
Screenshot: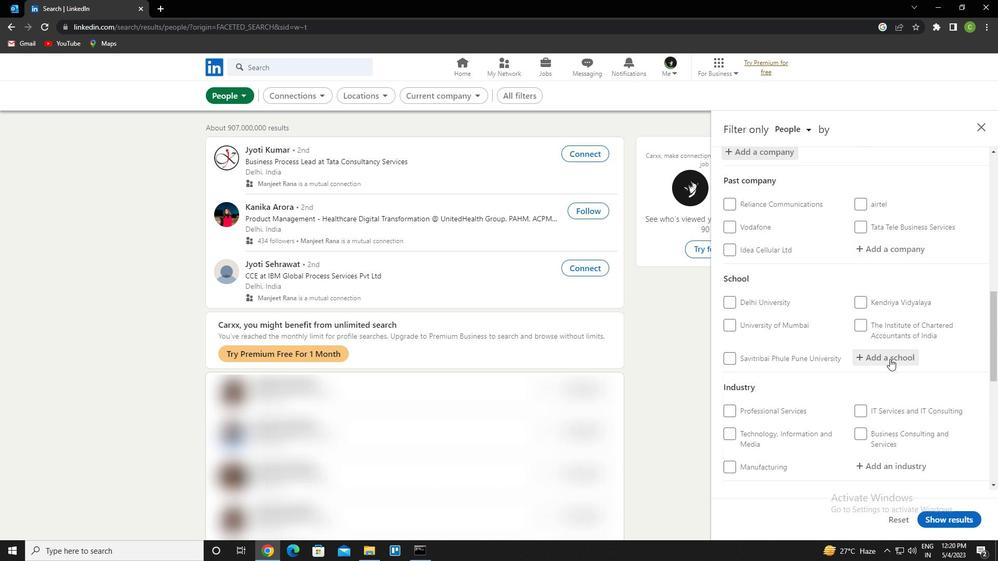
Action: Mouse moved to (889, 358)
Screenshot: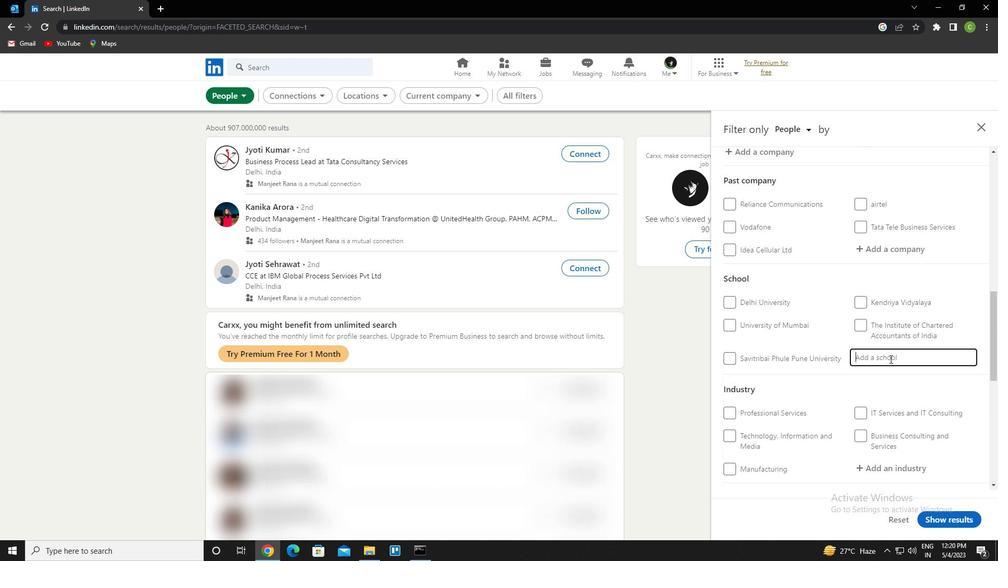 
Action: Key pressed <Key.caps_lock>p<Key.caps_lock>unjab<Key.space>school<Key.space>education<Key.space>board<Key.down><Key.enter>
Screenshot: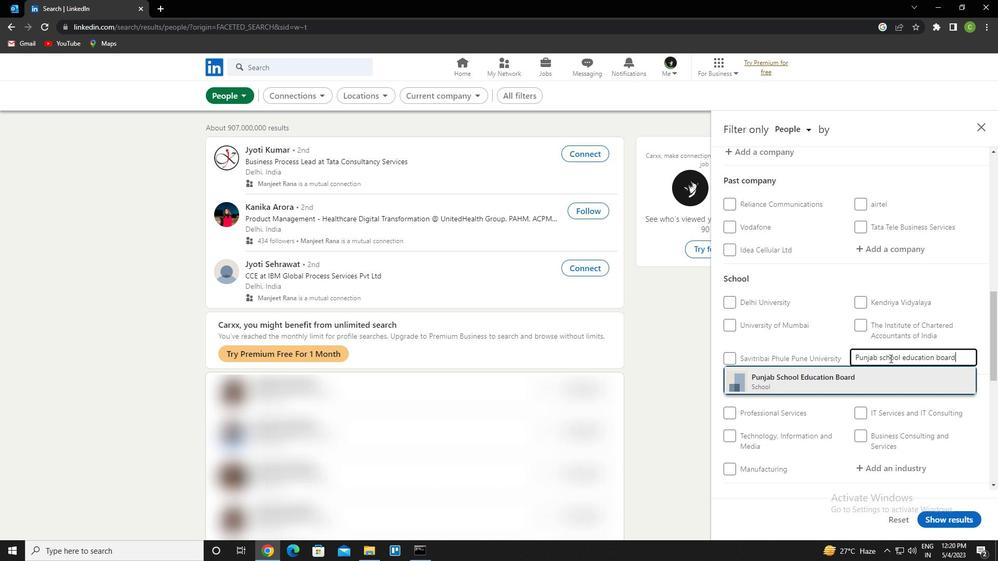
Action: Mouse moved to (859, 358)
Screenshot: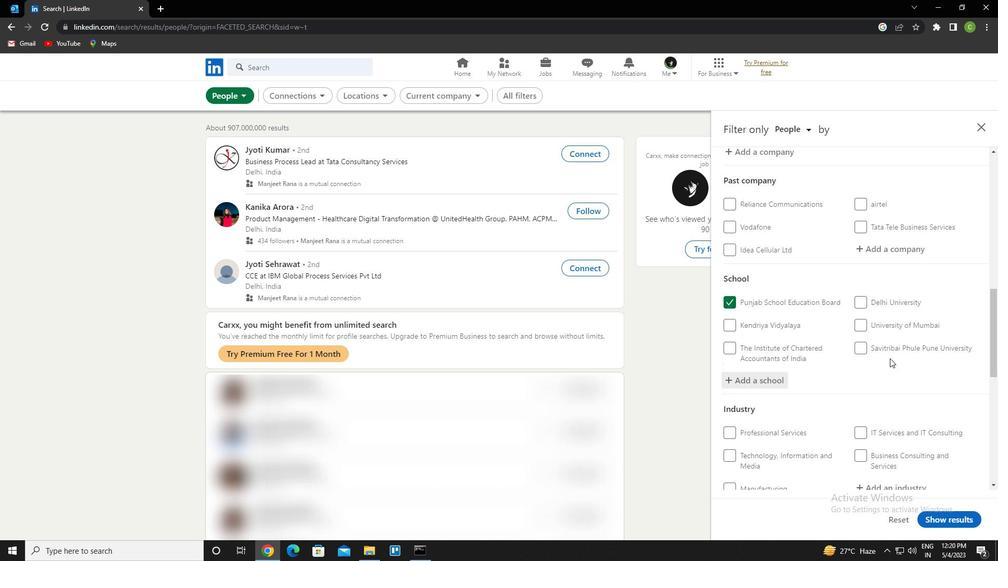 
Action: Mouse scrolled (859, 358) with delta (0, 0)
Screenshot: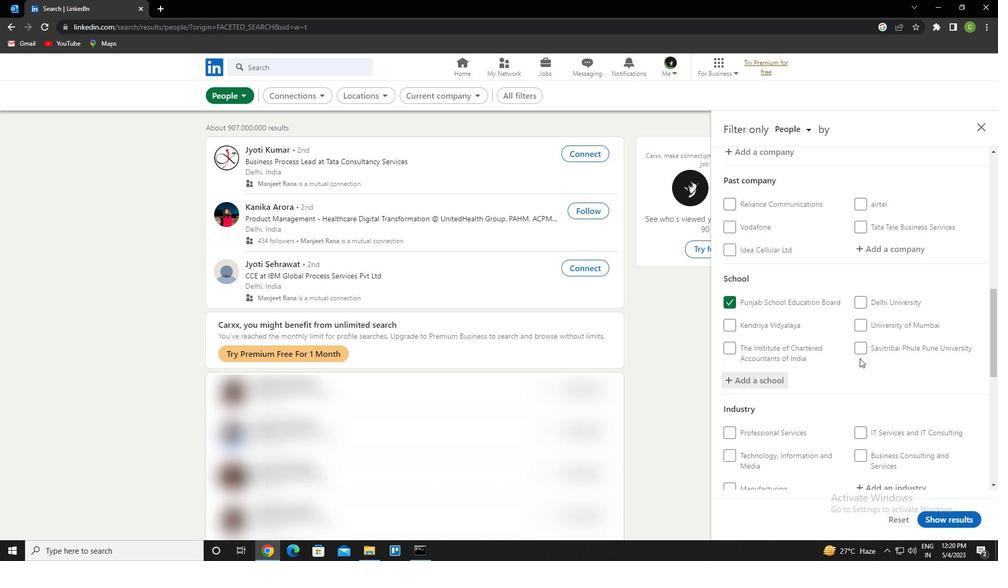 
Action: Mouse scrolled (859, 358) with delta (0, 0)
Screenshot: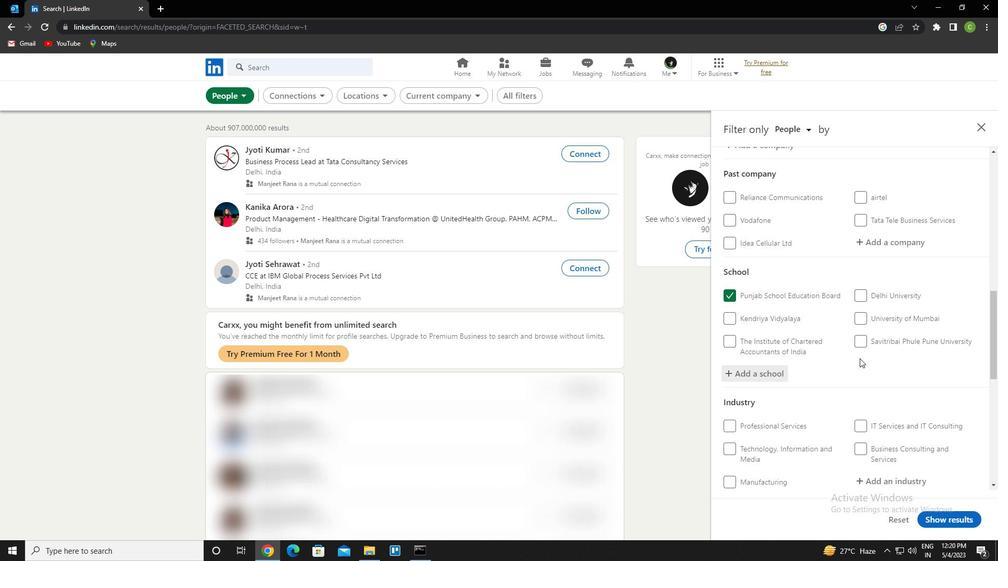 
Action: Mouse scrolled (859, 358) with delta (0, 0)
Screenshot: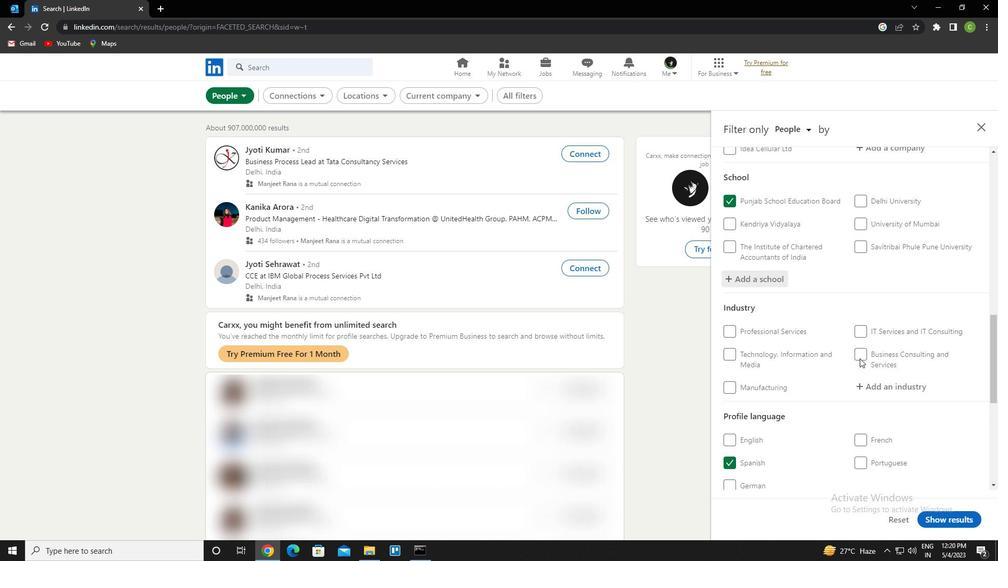 
Action: Mouse moved to (907, 334)
Screenshot: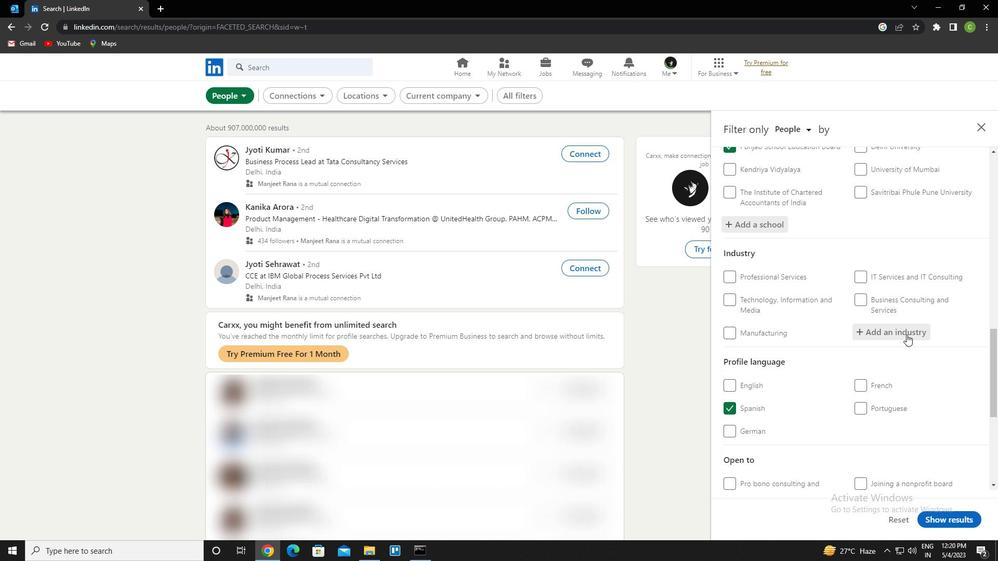 
Action: Mouse pressed left at (907, 334)
Screenshot: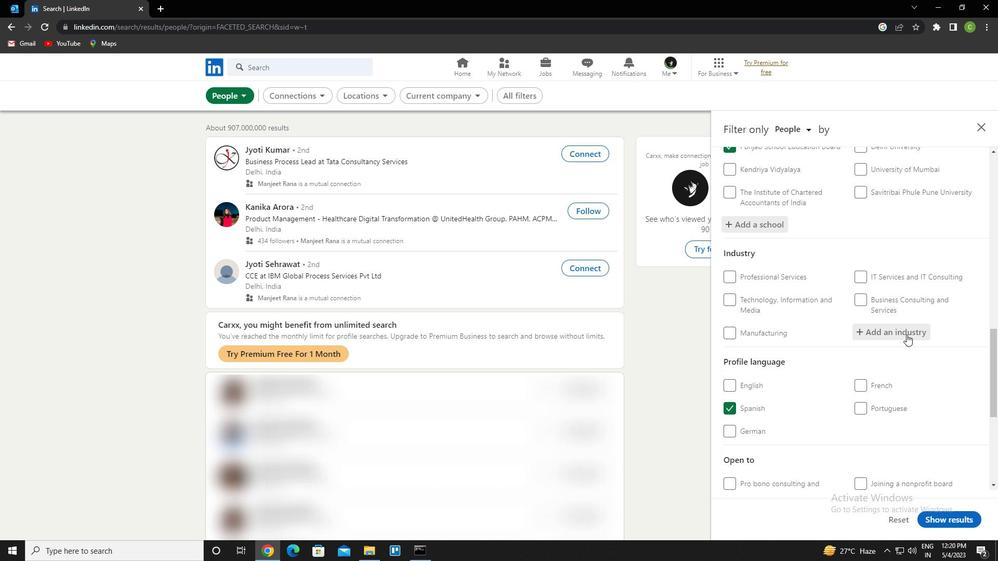 
Action: Key pressed <Key.caps_lock>v<Key.caps_lock>ehicle<Key.space>rea<Key.backspace>pair<Key.space>and<Key.space>maintenance<Key.down><Key.enter>
Screenshot: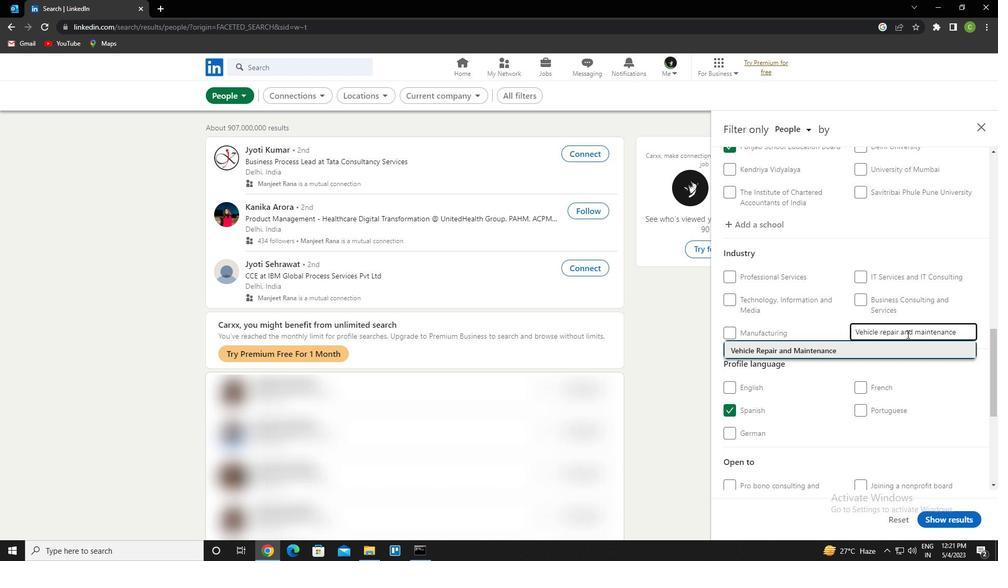 
Action: Mouse moved to (760, 336)
Screenshot: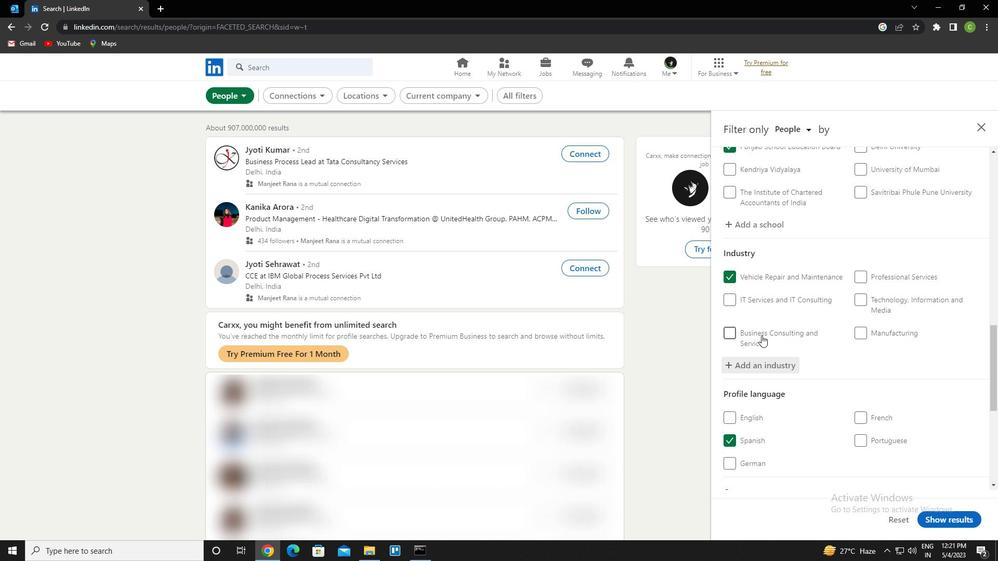 
Action: Mouse scrolled (760, 336) with delta (0, 0)
Screenshot: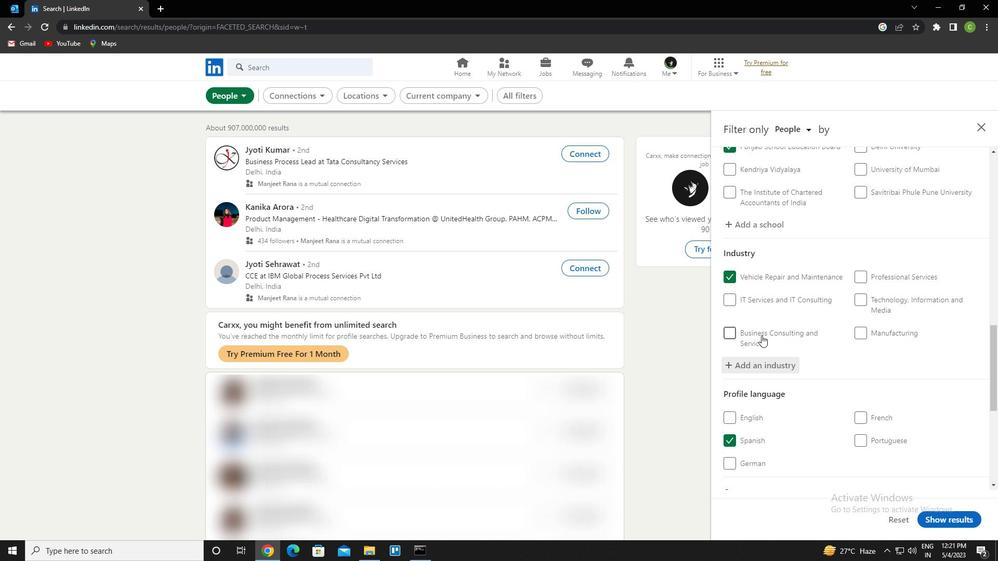 
Action: Mouse moved to (761, 336)
Screenshot: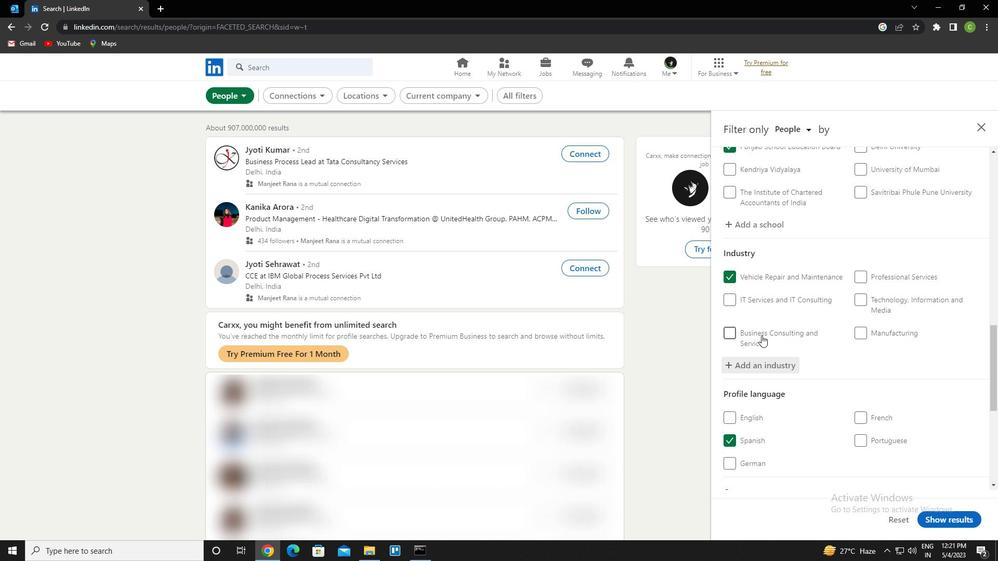 
Action: Mouse scrolled (761, 336) with delta (0, 0)
Screenshot: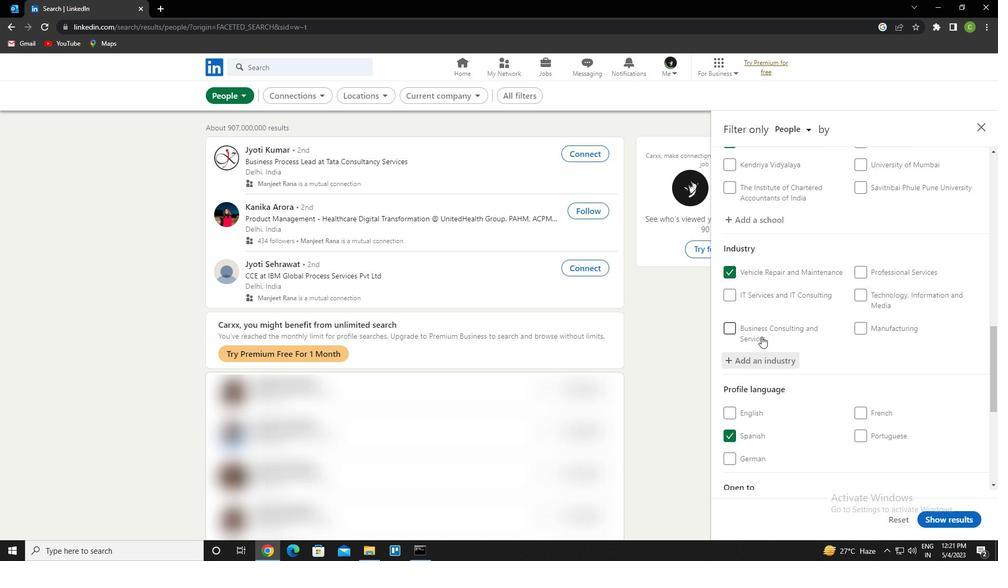 
Action: Mouse moved to (776, 373)
Screenshot: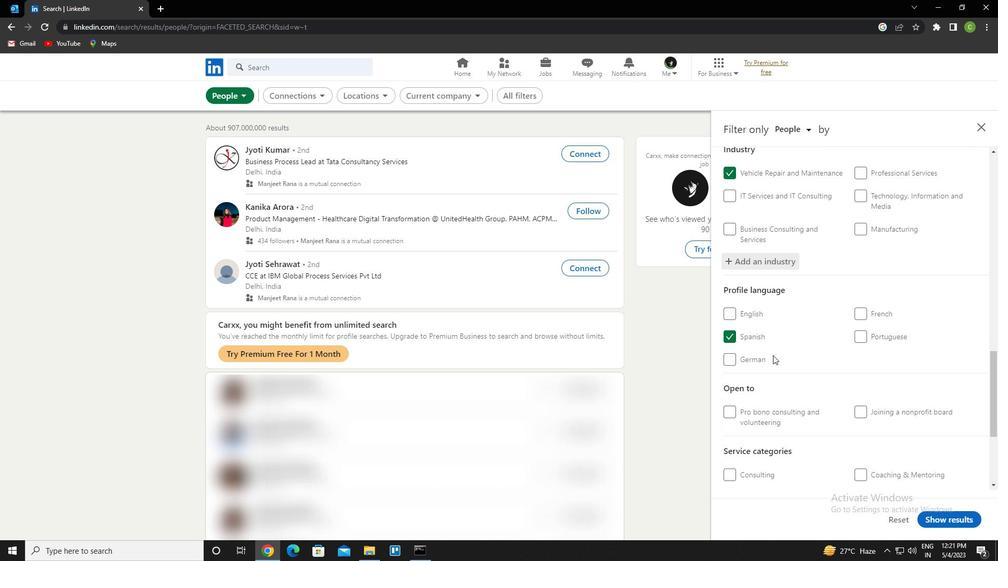 
Action: Mouse scrolled (776, 373) with delta (0, 0)
Screenshot: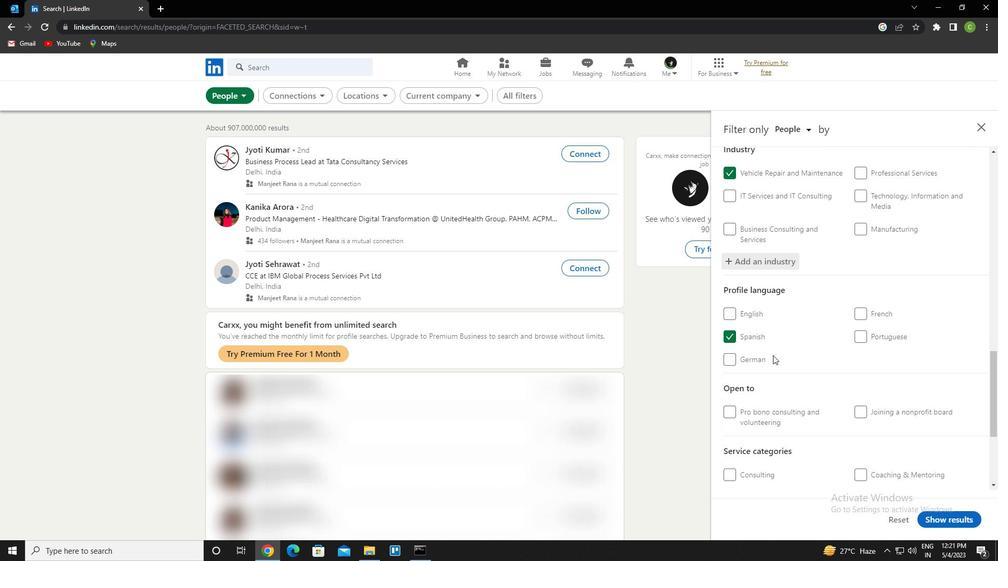 
Action: Mouse scrolled (776, 373) with delta (0, 0)
Screenshot: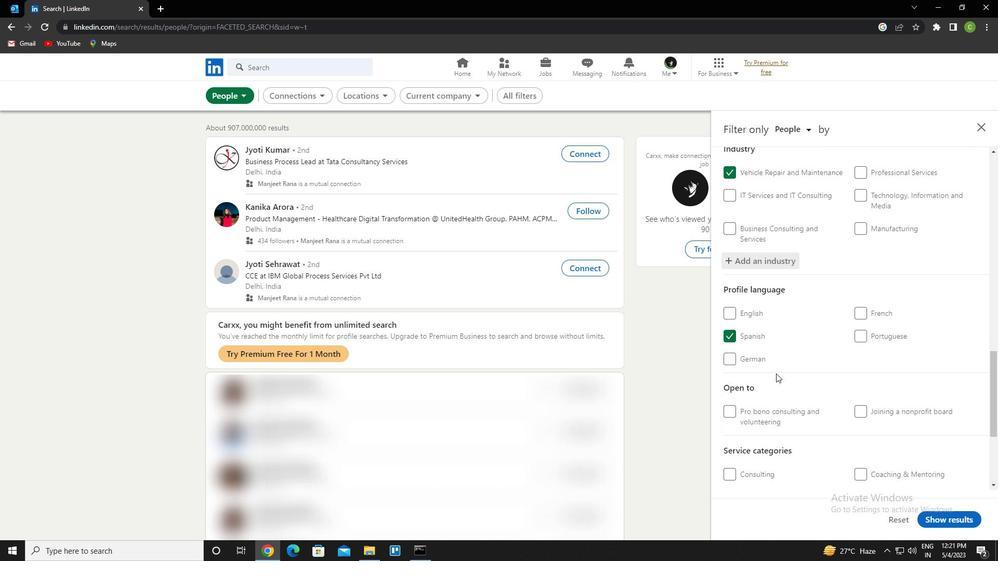 
Action: Mouse moved to (876, 412)
Screenshot: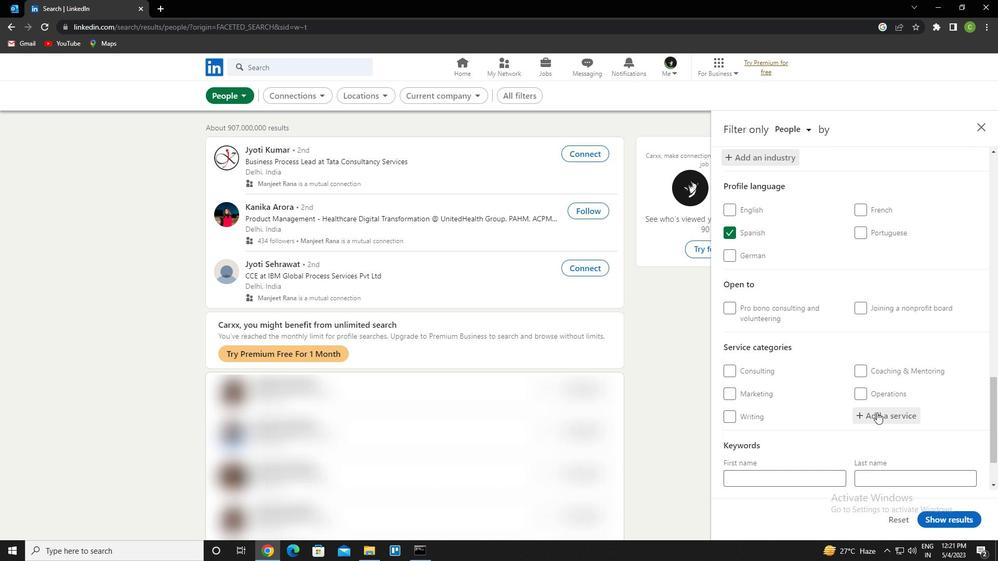 
Action: Mouse pressed left at (876, 412)
Screenshot: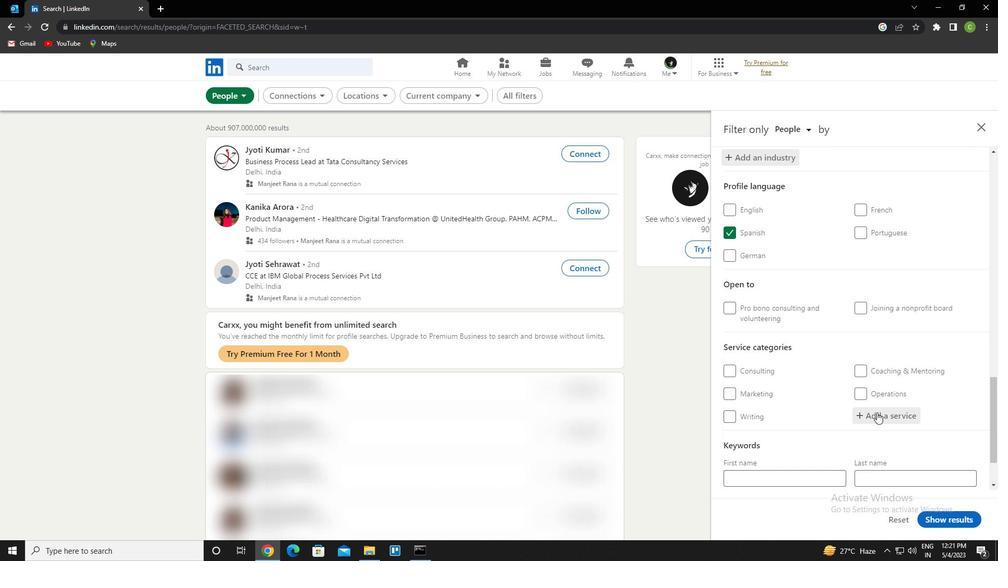 
Action: Mouse moved to (877, 413)
Screenshot: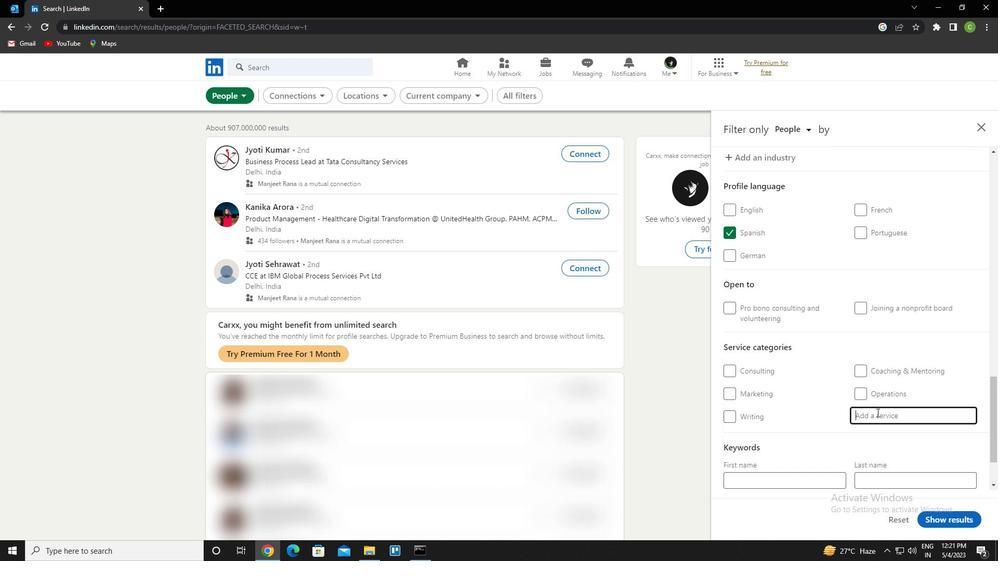 
Action: Key pressed <Key.caps_lock>i<Key.caps_lock>nformation<Key.space>security<Key.down><Key.enter>
Screenshot: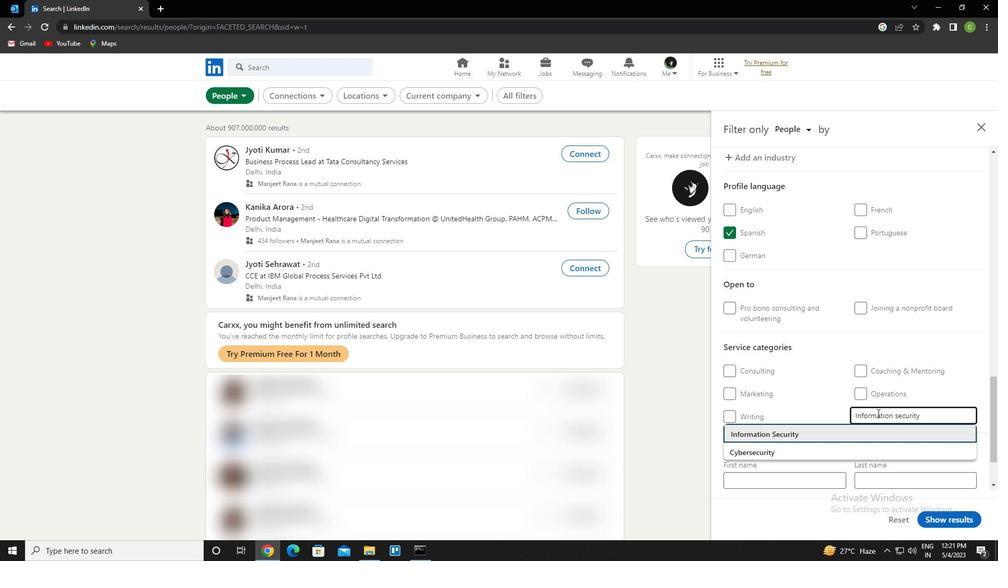 
Action: Mouse moved to (888, 418)
Screenshot: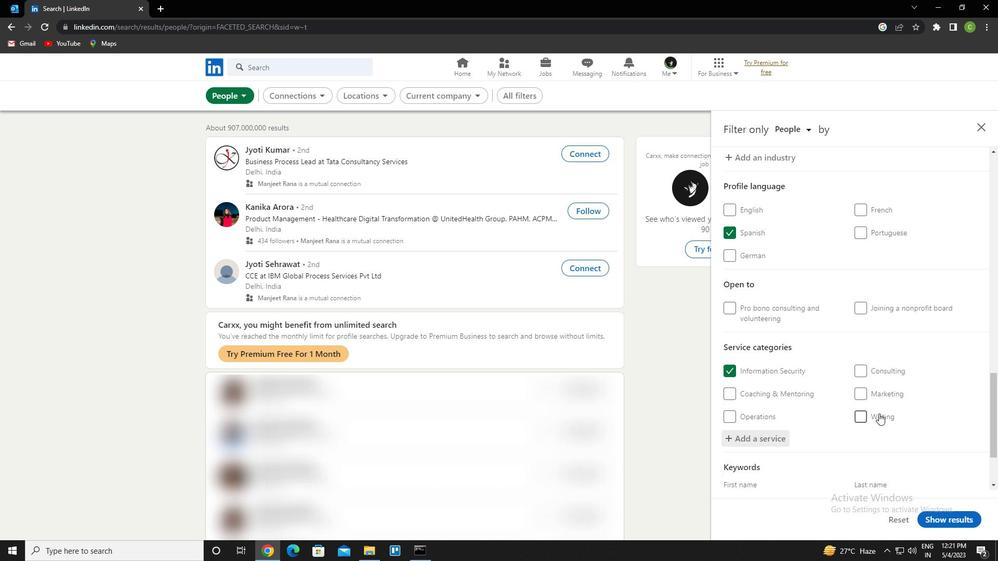 
Action: Mouse scrolled (888, 418) with delta (0, 0)
Screenshot: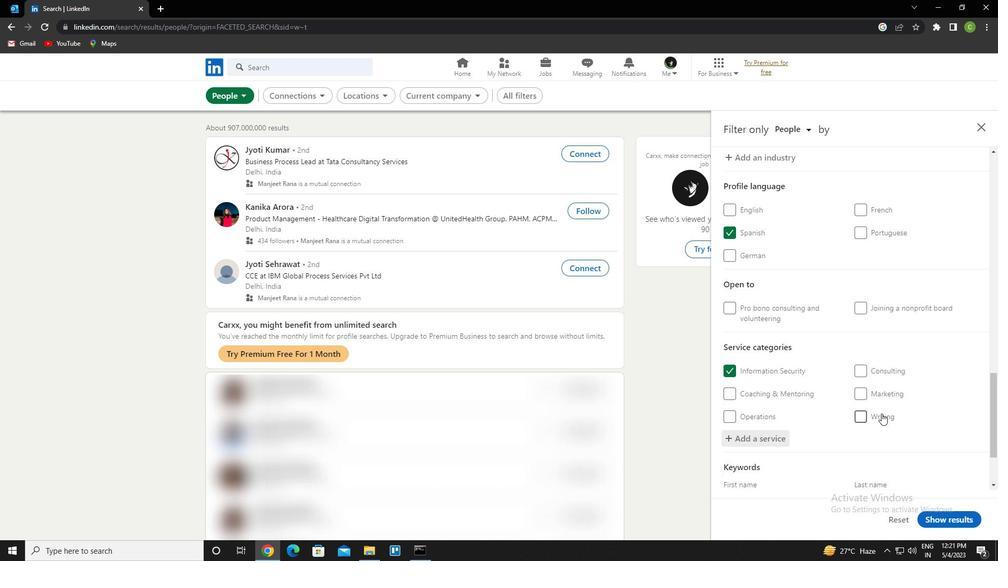 
Action: Mouse scrolled (888, 418) with delta (0, 0)
Screenshot: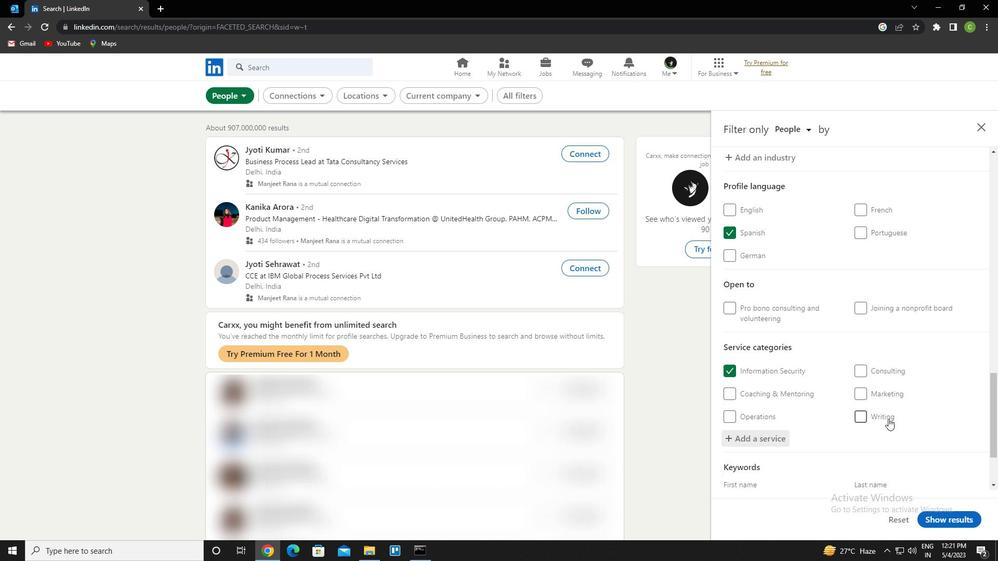 
Action: Mouse scrolled (888, 418) with delta (0, 0)
Screenshot: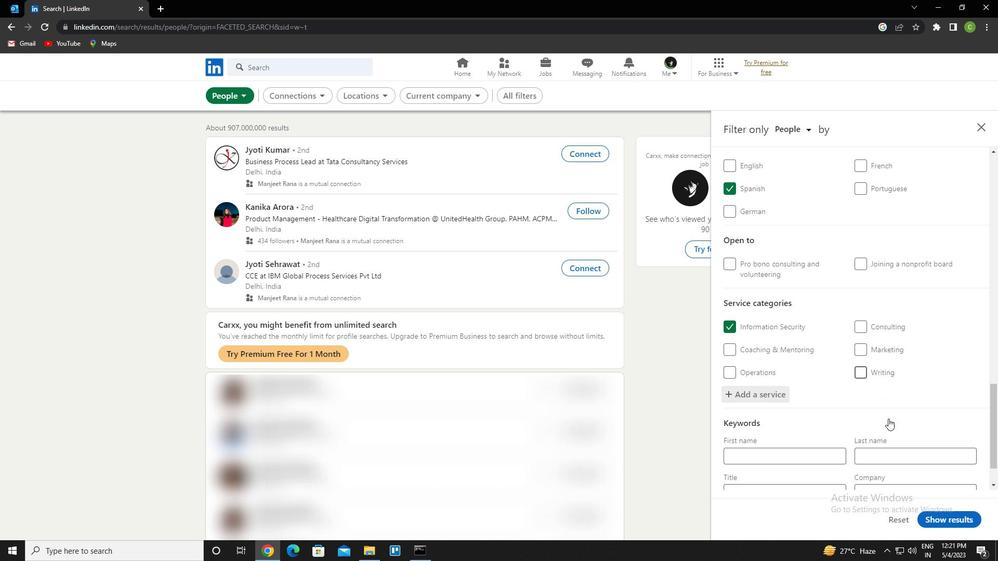 
Action: Mouse scrolled (888, 418) with delta (0, 0)
Screenshot: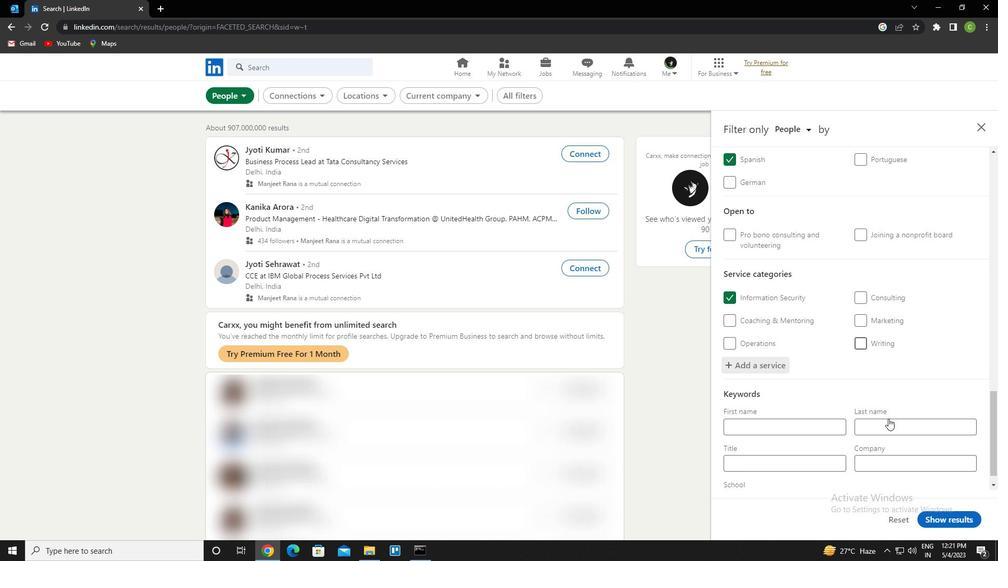 
Action: Mouse moved to (784, 441)
Screenshot: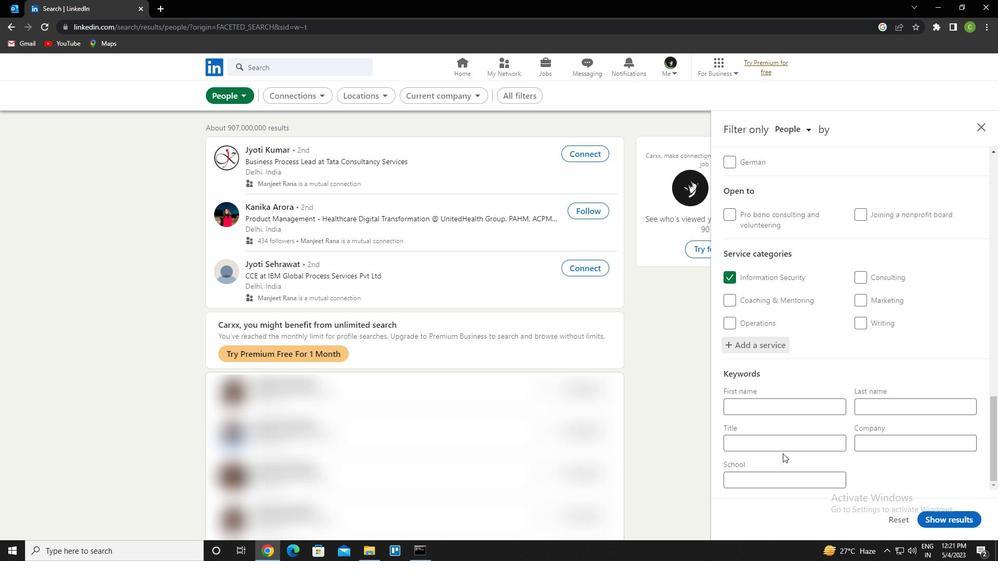 
Action: Mouse pressed left at (784, 441)
Screenshot: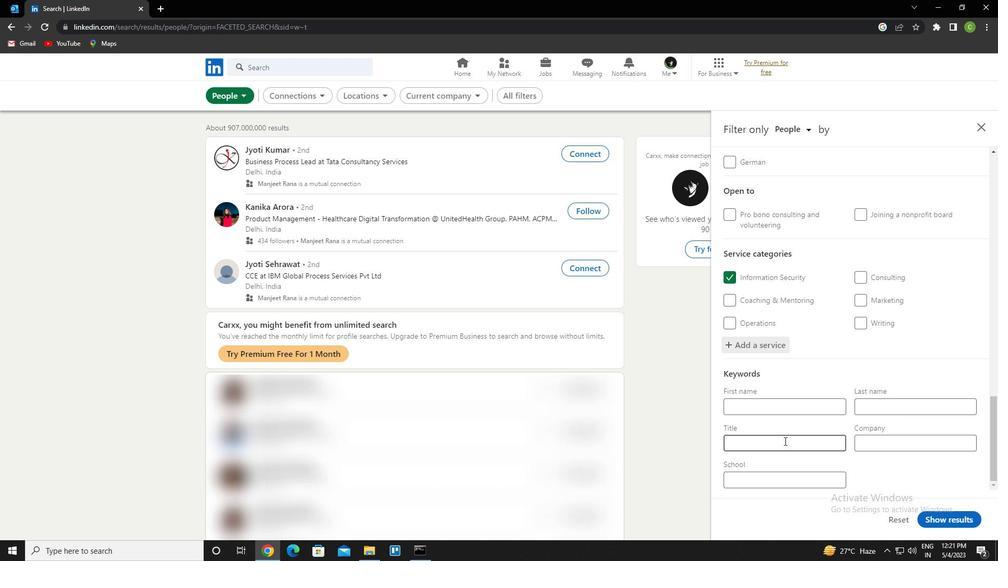 
Action: Key pressed <Key.caps_lock>s<Key.caps_lock>ubsttute<Key.space><Key.caps_lock>t<Key.caps_lock>eacher
Screenshot: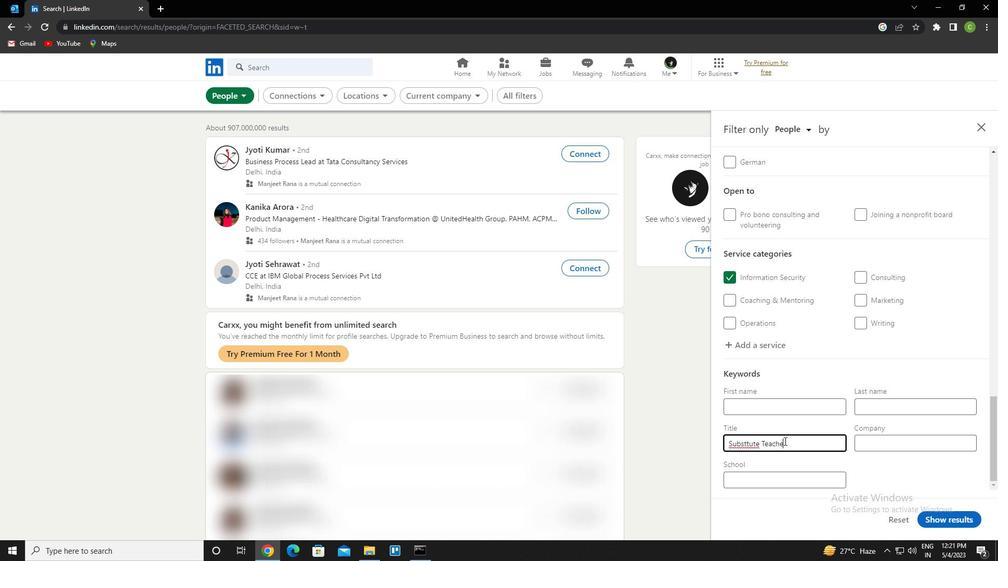 
Action: Mouse moved to (746, 443)
Screenshot: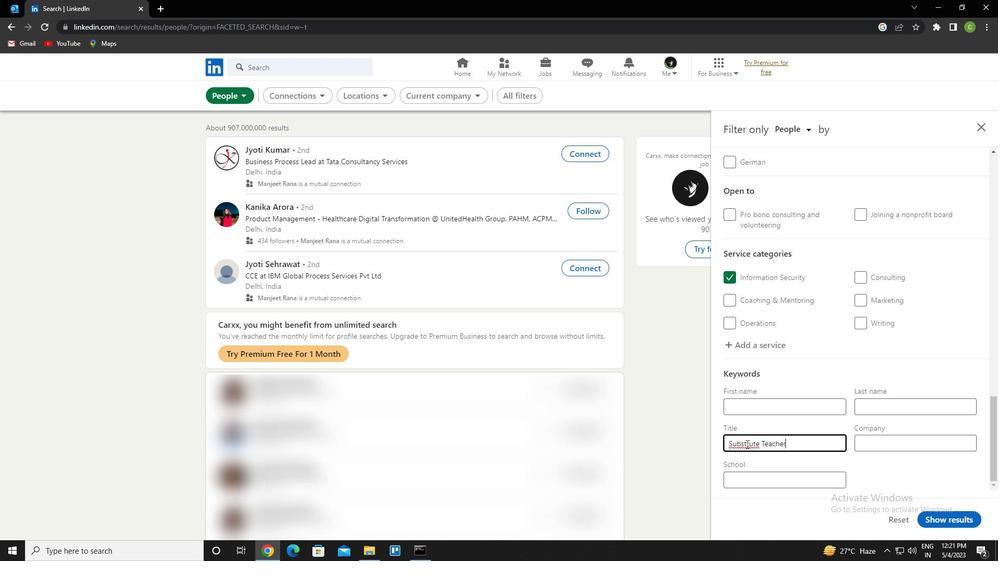 
Action: Mouse pressed left at (746, 443)
Screenshot: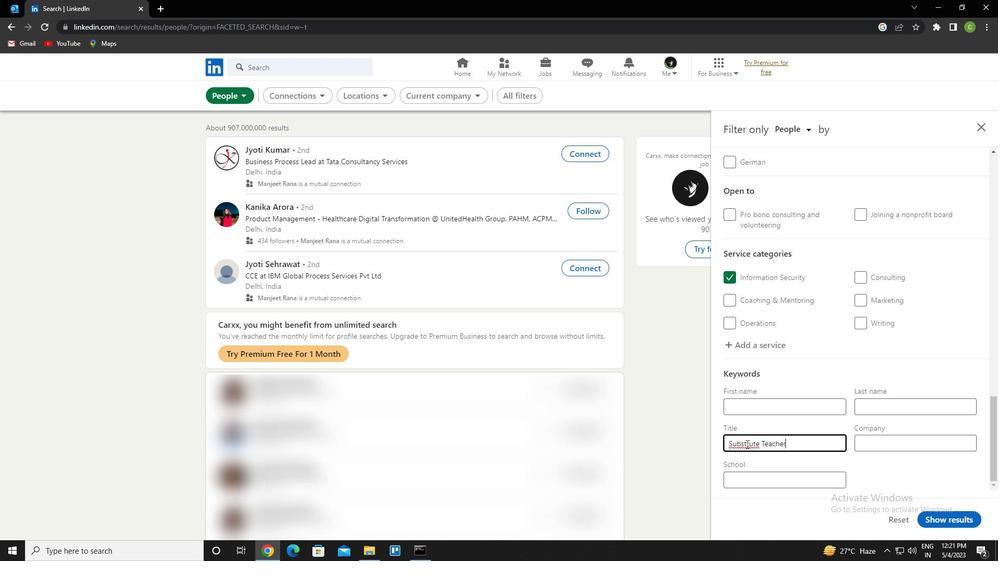 
Action: Mouse moved to (786, 455)
Screenshot: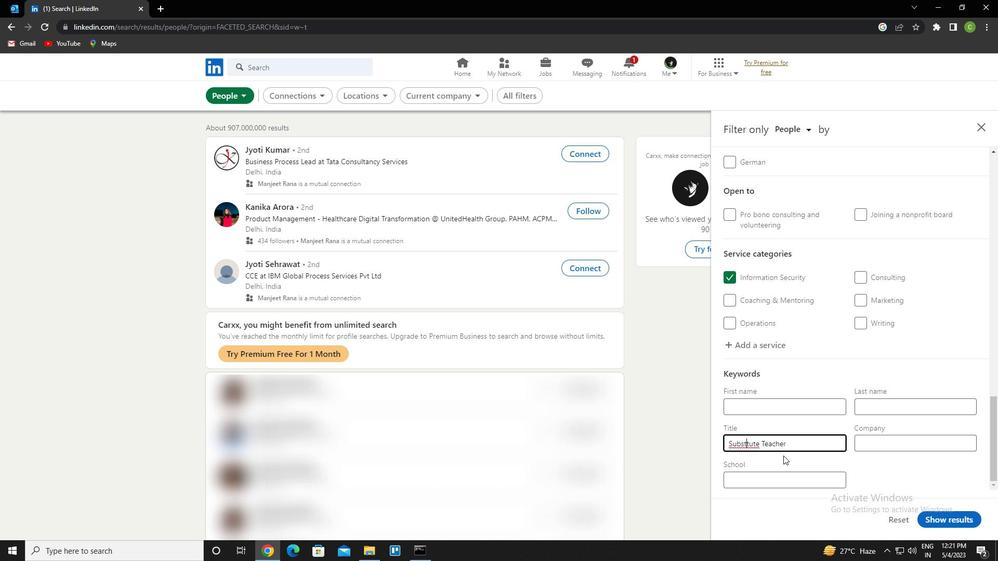 
Action: Key pressed i
Screenshot: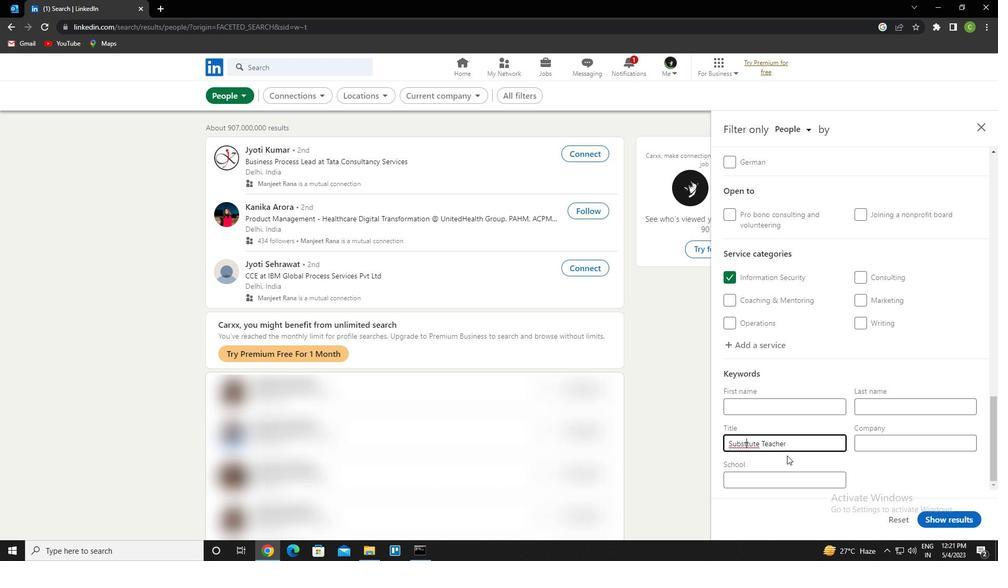 
Action: Mouse moved to (938, 517)
Screenshot: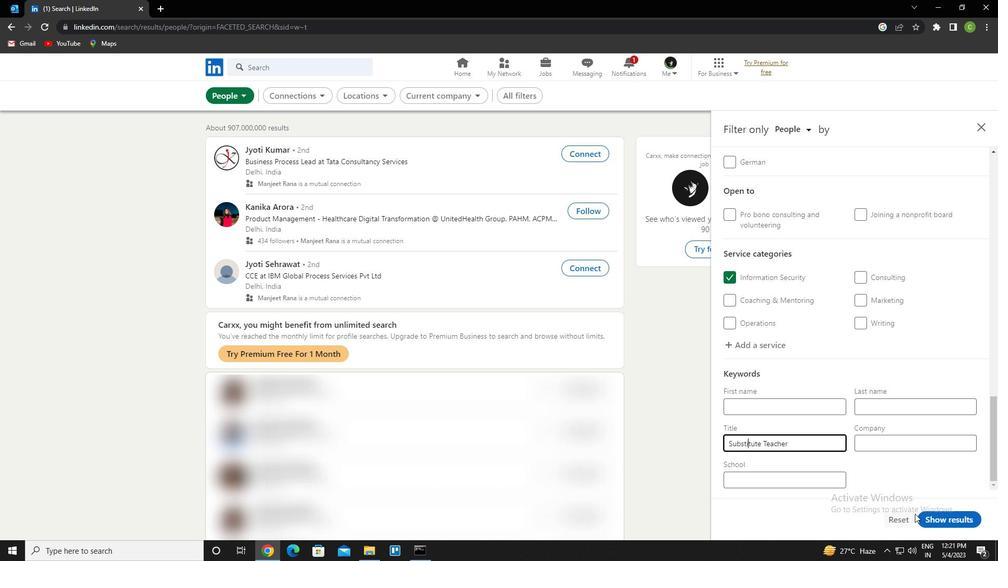 
Action: Mouse pressed left at (938, 517)
Screenshot: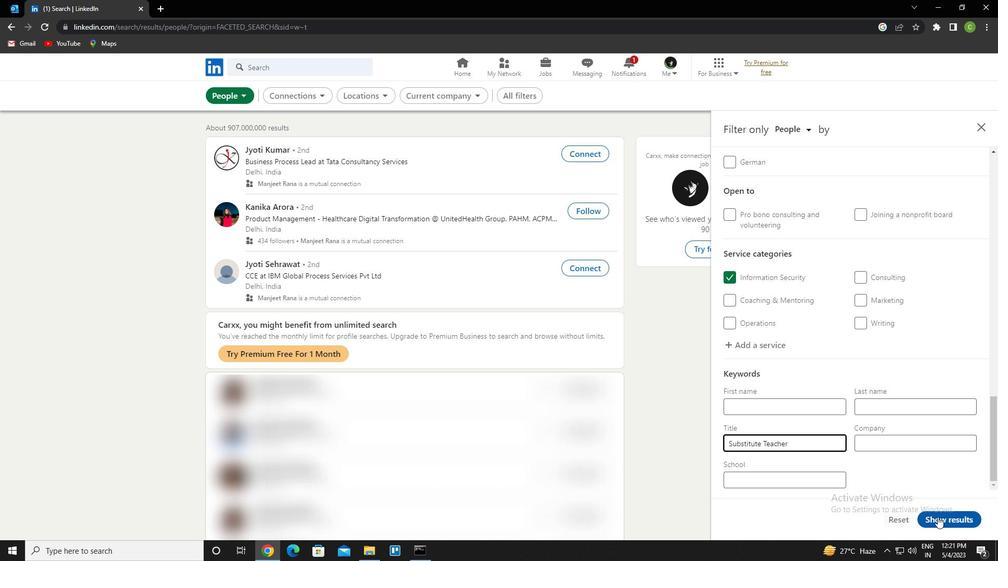 
Action: Mouse moved to (785, 420)
Screenshot: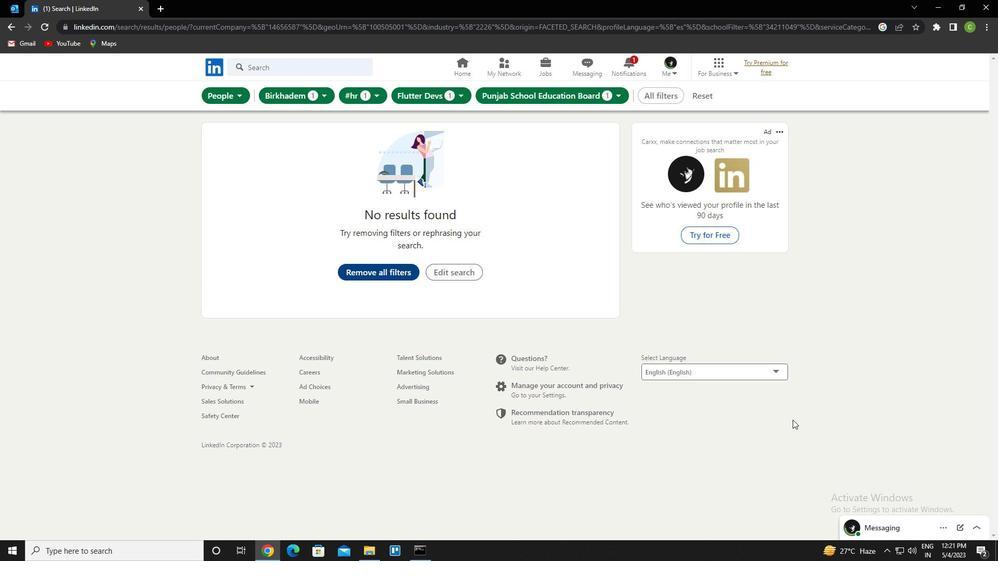 
